 Task: Search one way flight ticket for 1 adult, 6 children, 1 infant in seat and 1 infant on lap in business from Iron Mountain: Ford Airport to Raleigh: Raleigh-durham International Airport on 8-5-2023. Choice of flights is Spirit. Number of bags: 2 carry on bags. Price is upto 90000. Outbound departure time preference is 5:45.
Action: Mouse moved to (356, 311)
Screenshot: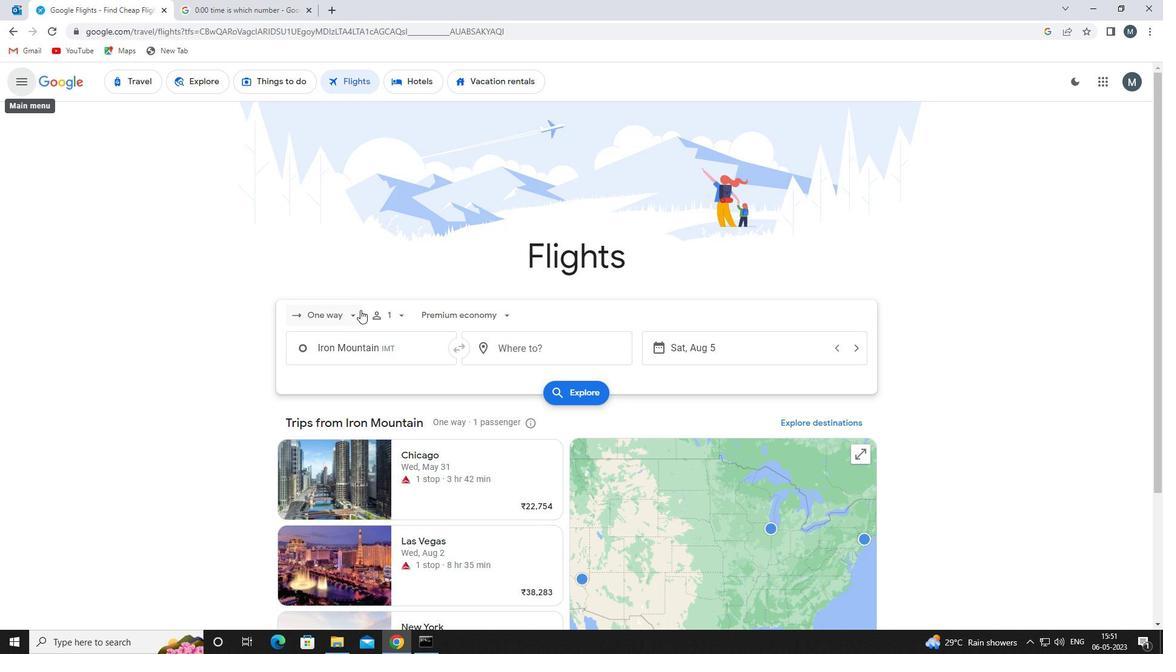 
Action: Mouse pressed left at (356, 311)
Screenshot: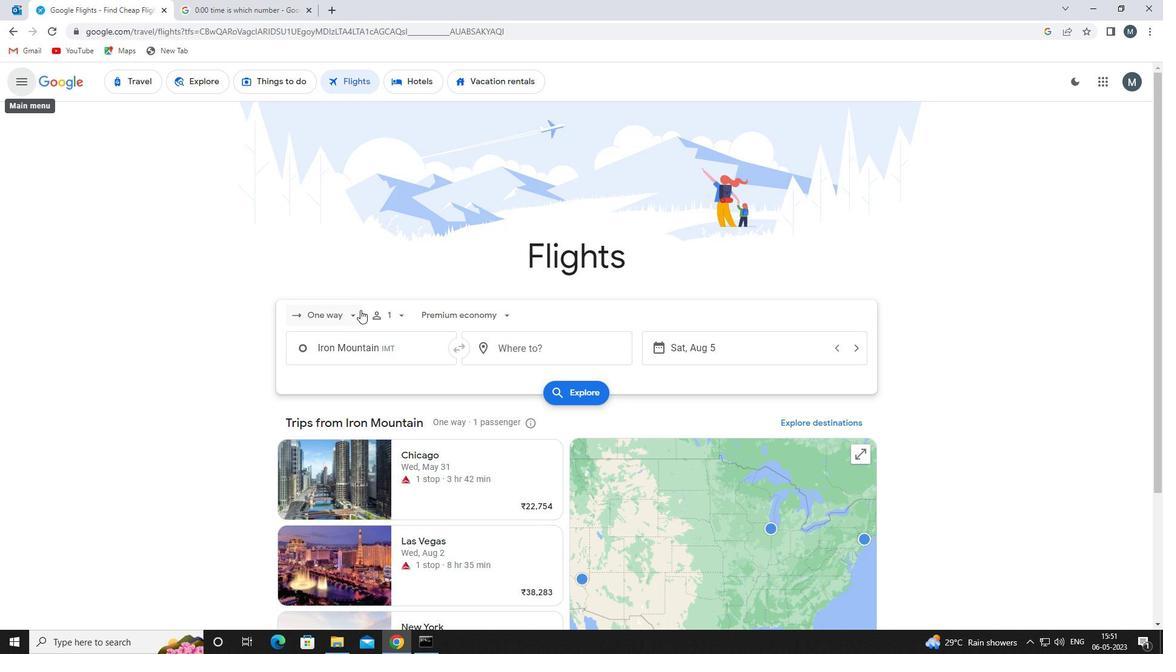 
Action: Mouse moved to (355, 370)
Screenshot: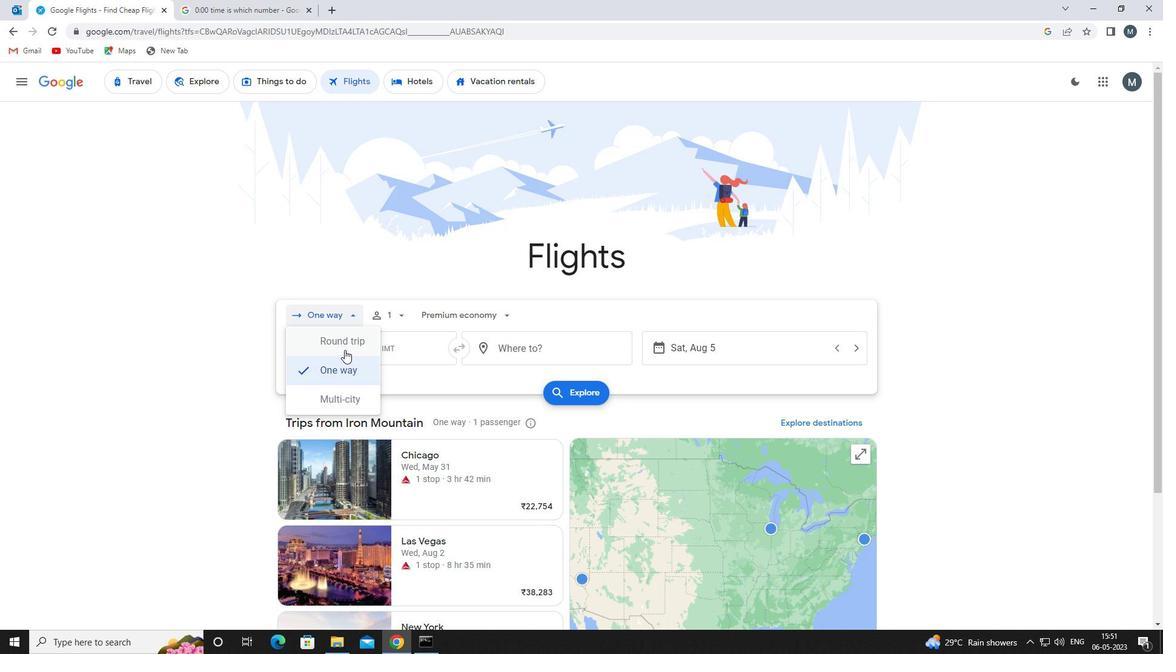 
Action: Mouse pressed left at (355, 370)
Screenshot: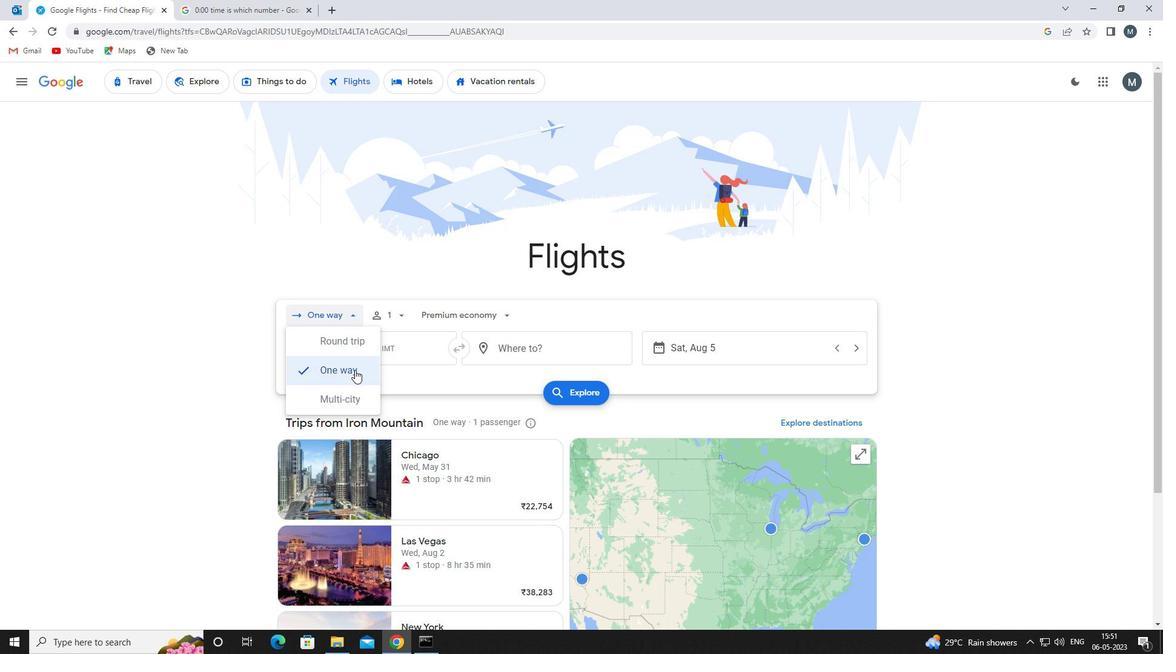 
Action: Mouse moved to (404, 318)
Screenshot: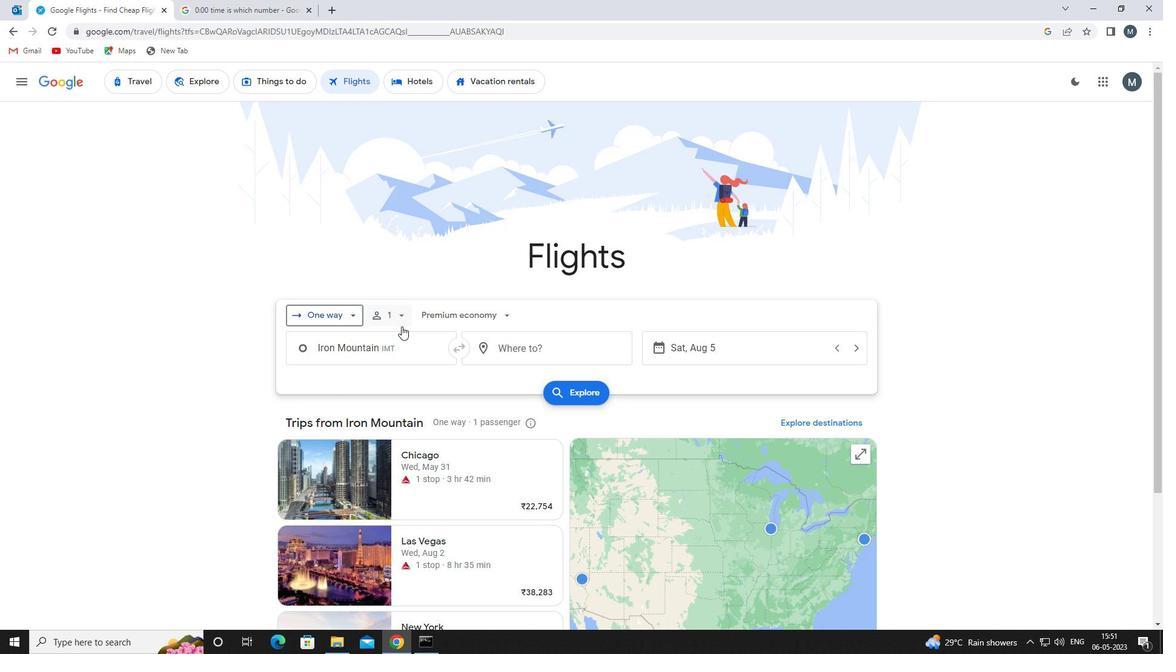 
Action: Mouse pressed left at (404, 318)
Screenshot: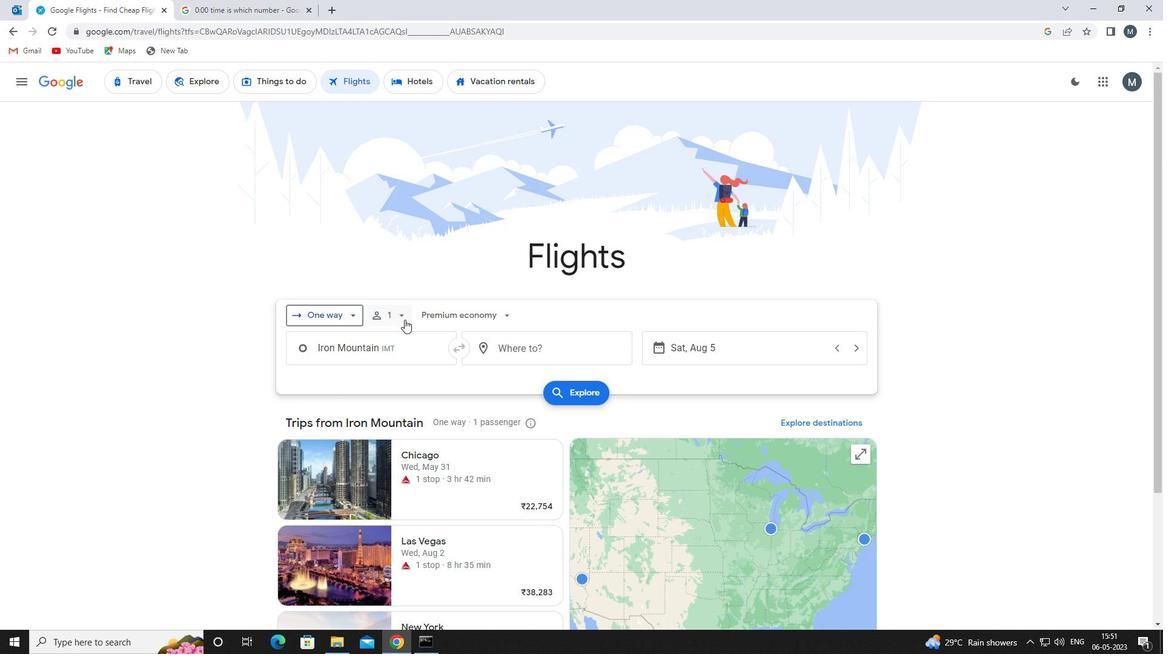 
Action: Mouse moved to (497, 379)
Screenshot: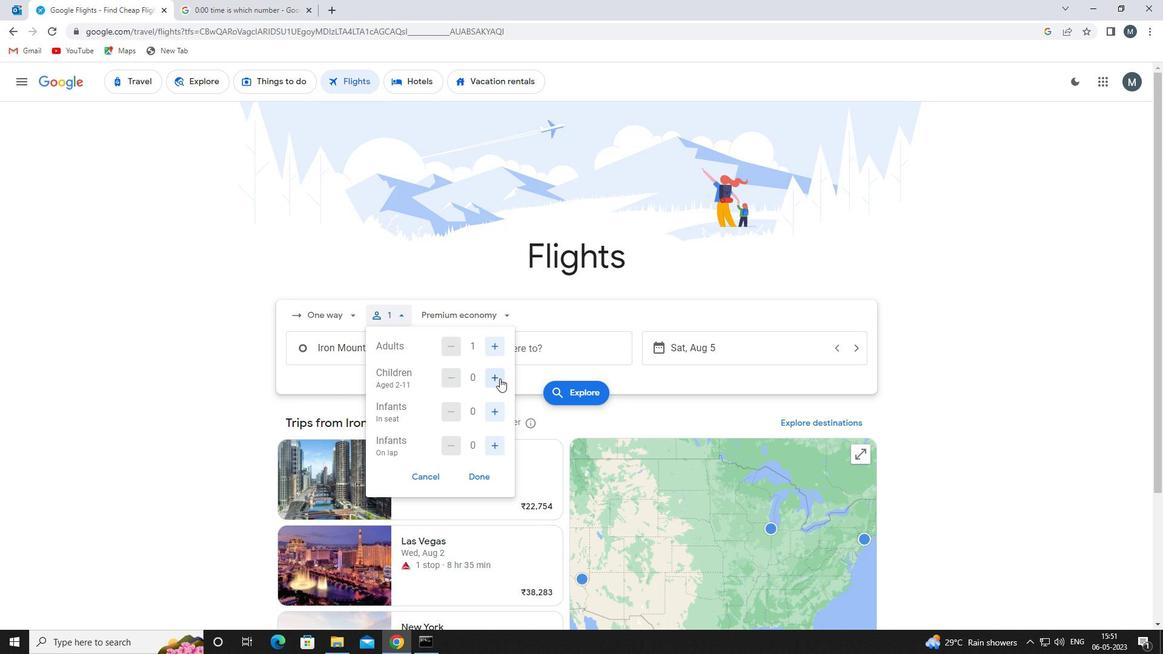 
Action: Mouse pressed left at (497, 379)
Screenshot: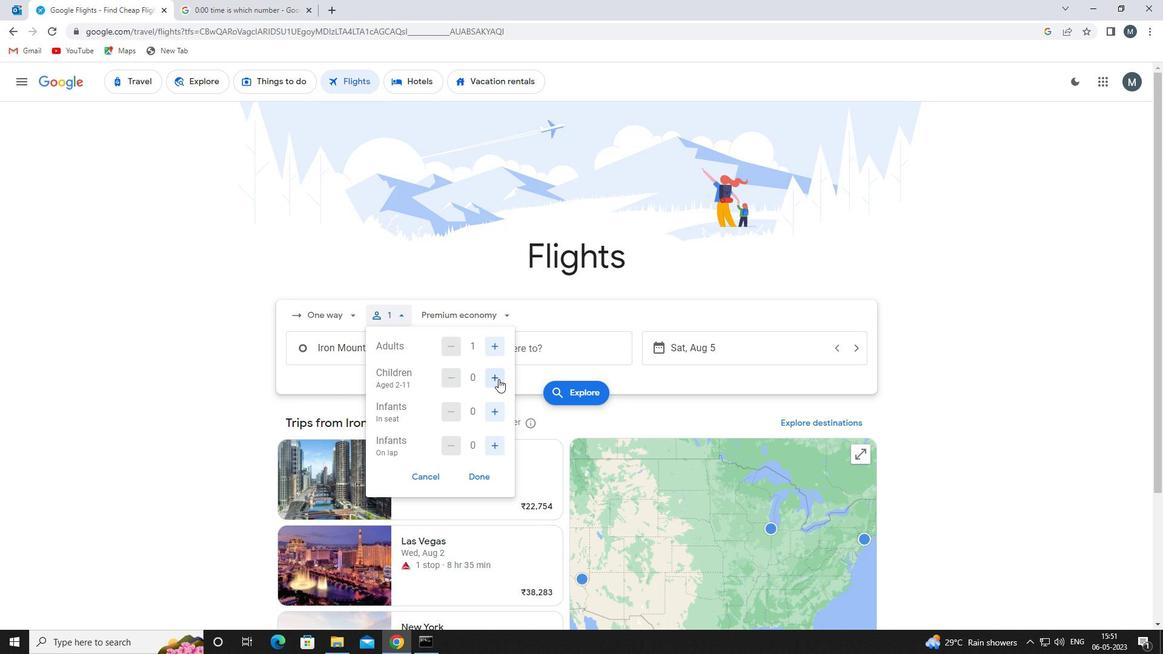 
Action: Mouse pressed left at (497, 379)
Screenshot: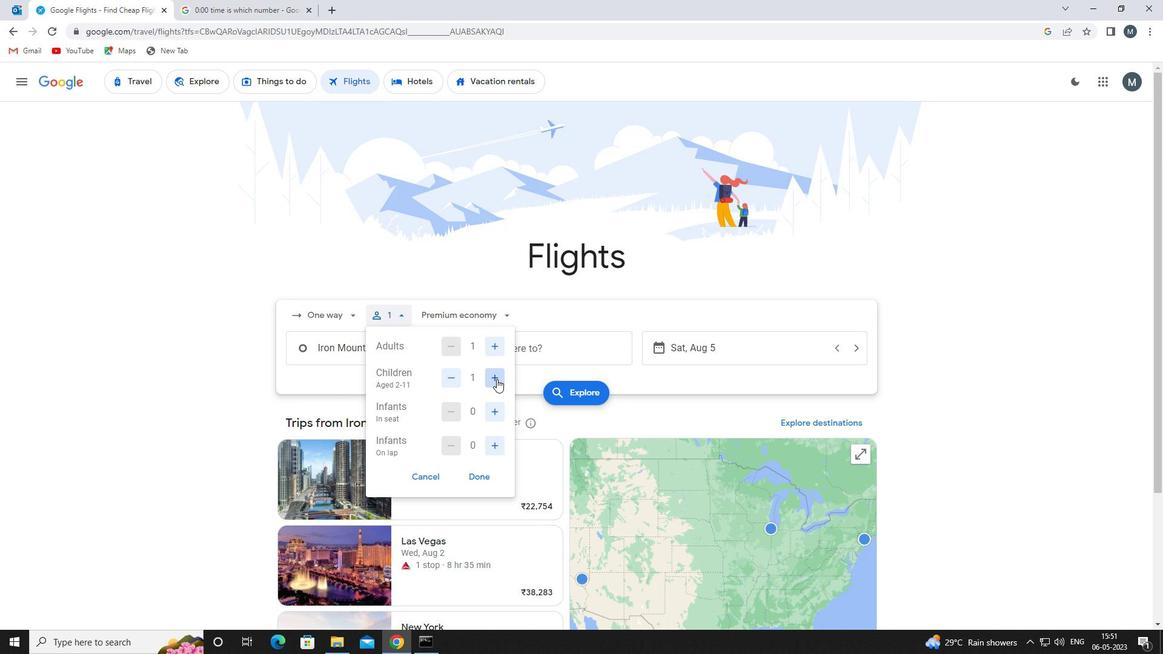 
Action: Mouse pressed left at (497, 379)
Screenshot: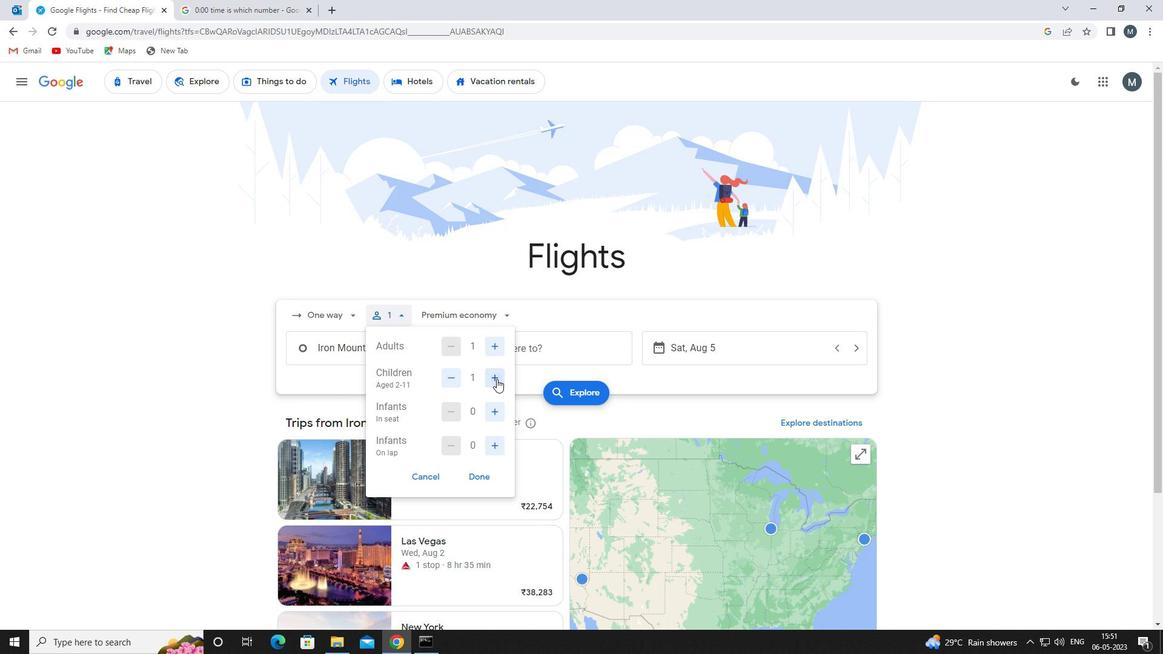 
Action: Mouse pressed left at (497, 379)
Screenshot: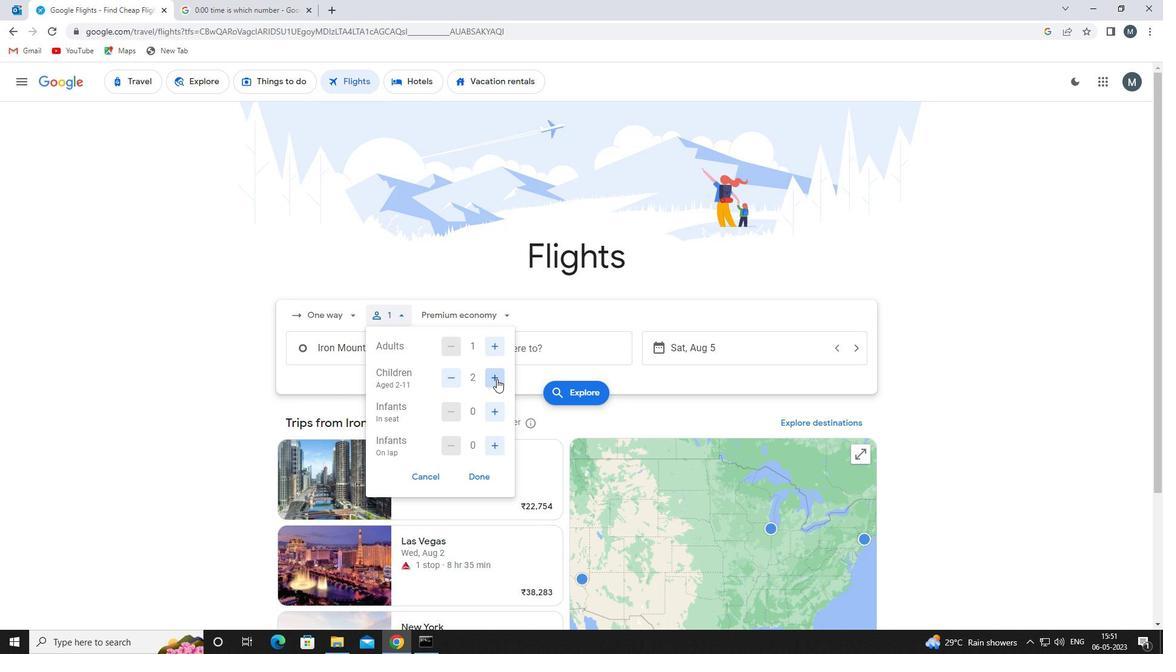
Action: Mouse pressed left at (497, 379)
Screenshot: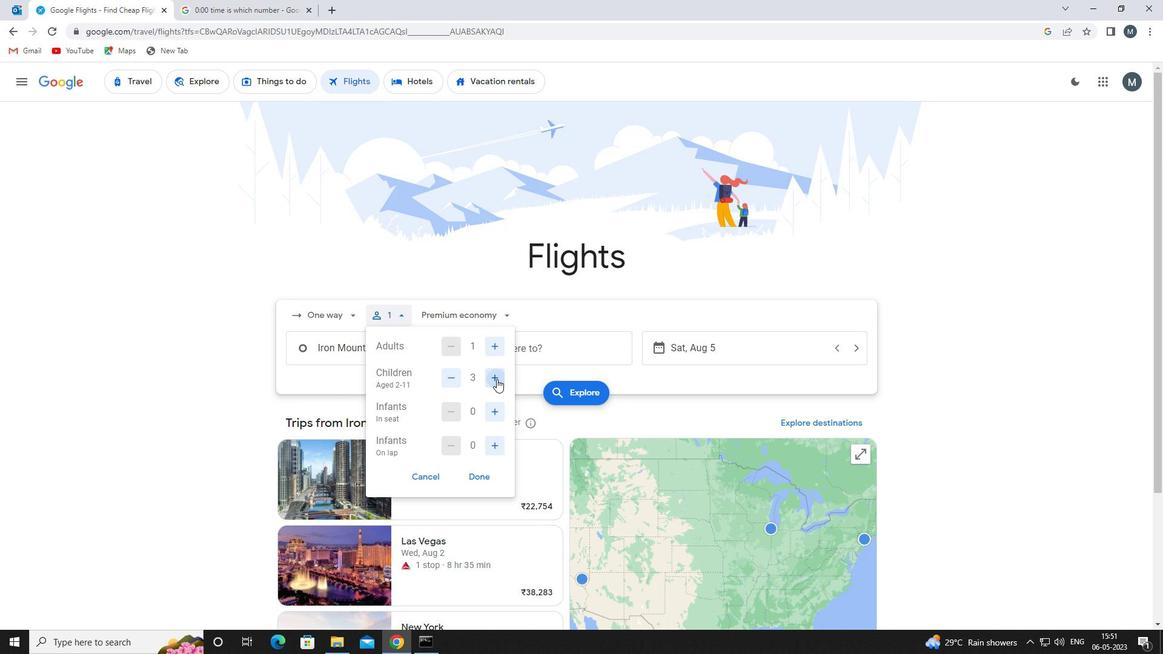 
Action: Mouse pressed left at (497, 379)
Screenshot: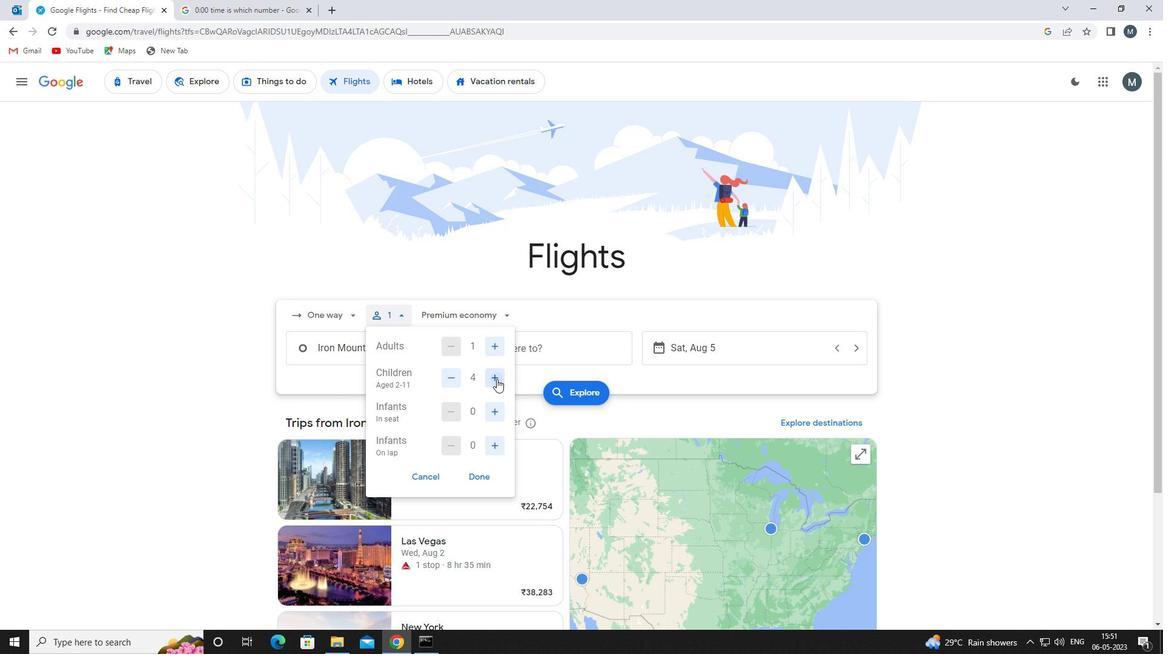 
Action: Mouse moved to (501, 414)
Screenshot: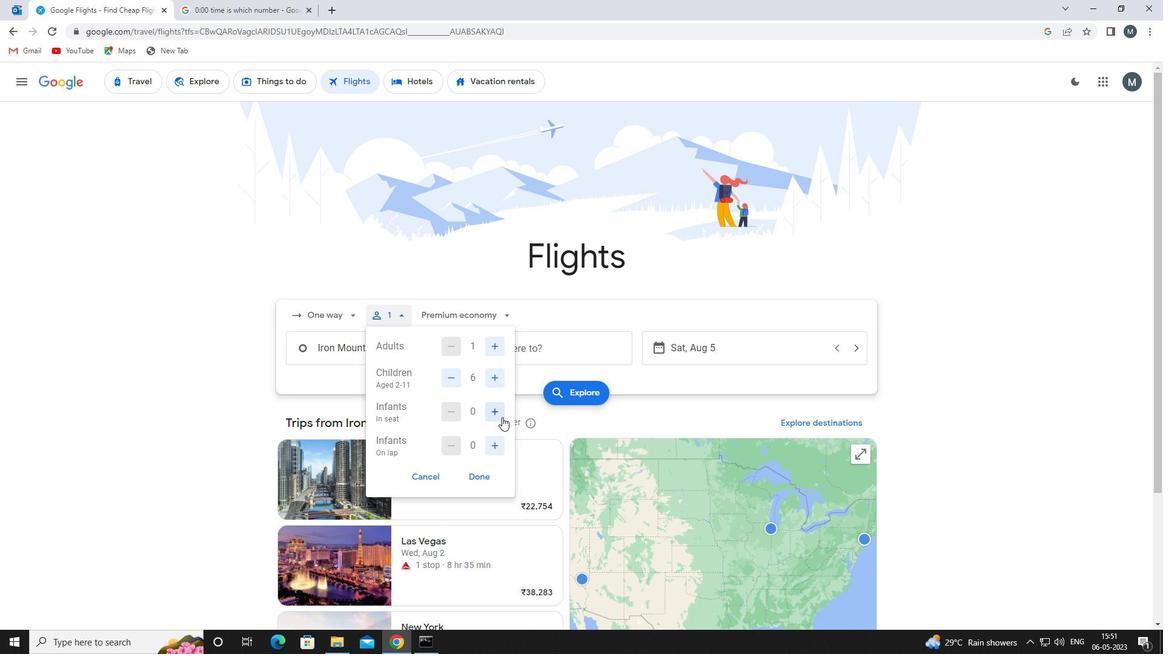 
Action: Mouse pressed left at (501, 414)
Screenshot: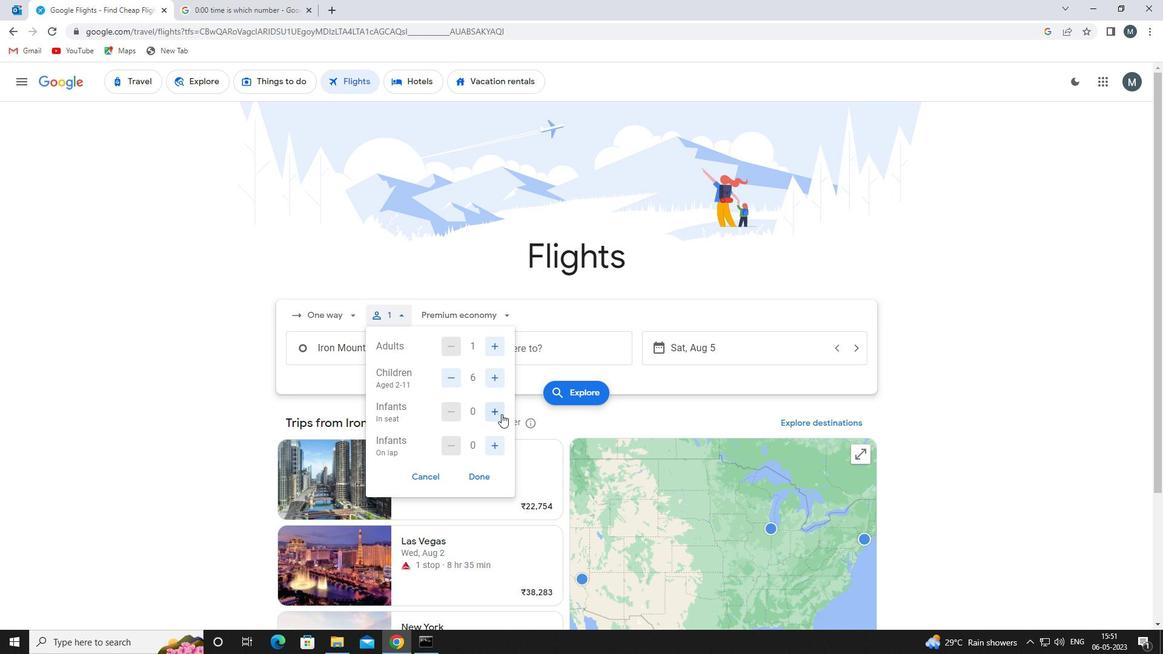 
Action: Mouse moved to (489, 443)
Screenshot: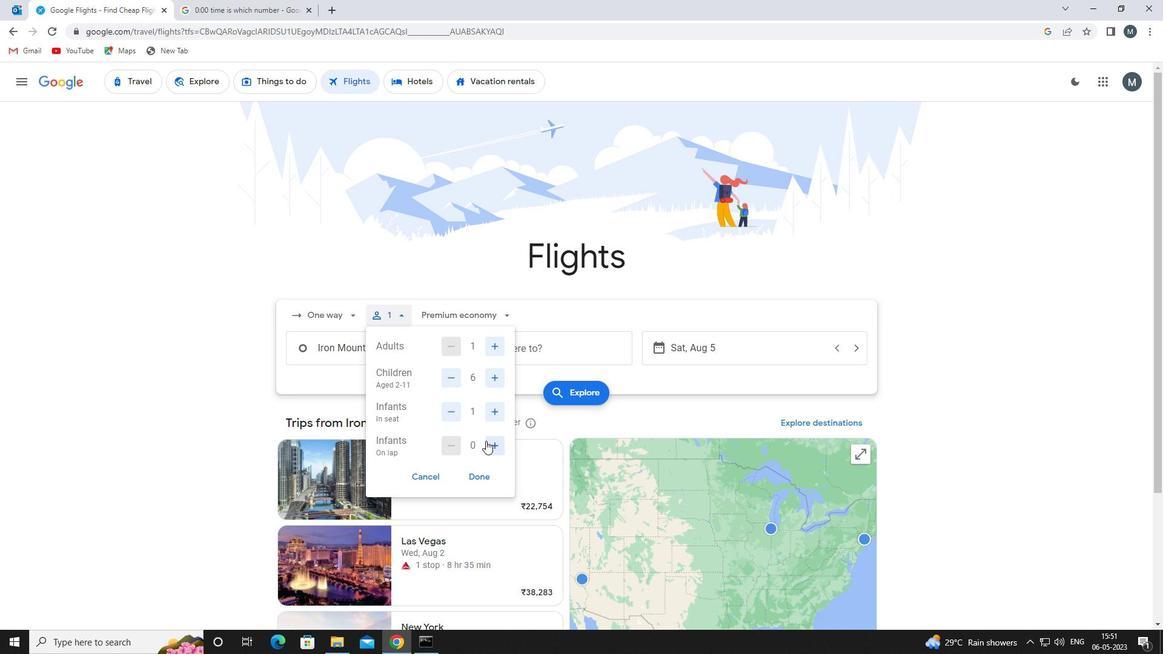
Action: Mouse pressed left at (489, 443)
Screenshot: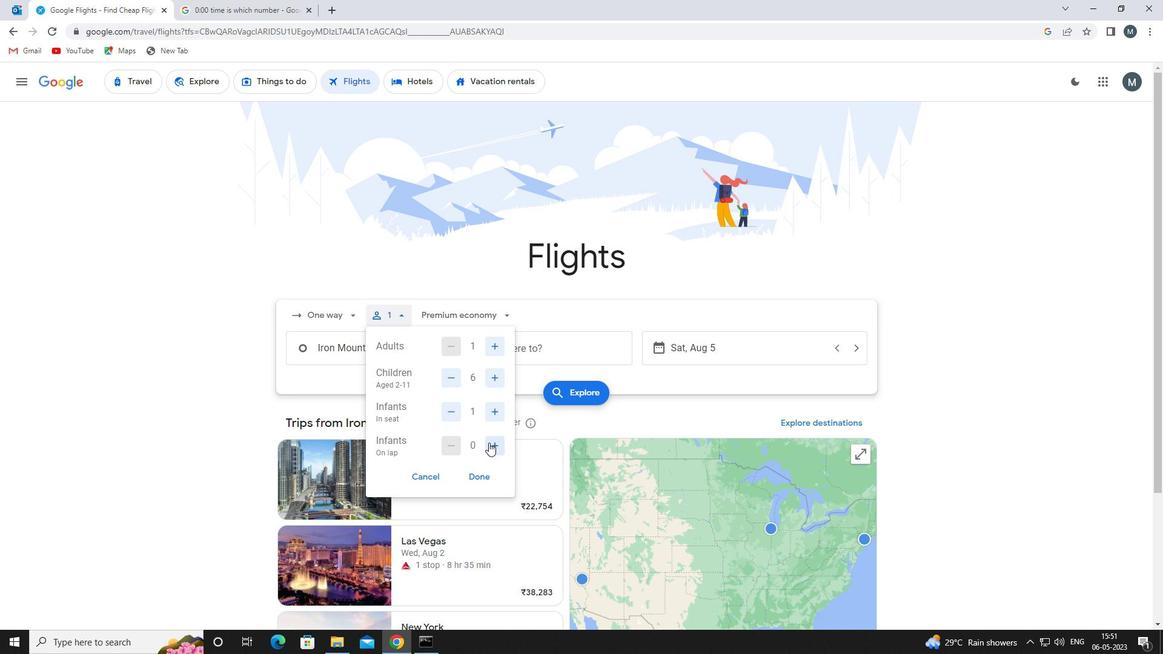 
Action: Mouse moved to (480, 470)
Screenshot: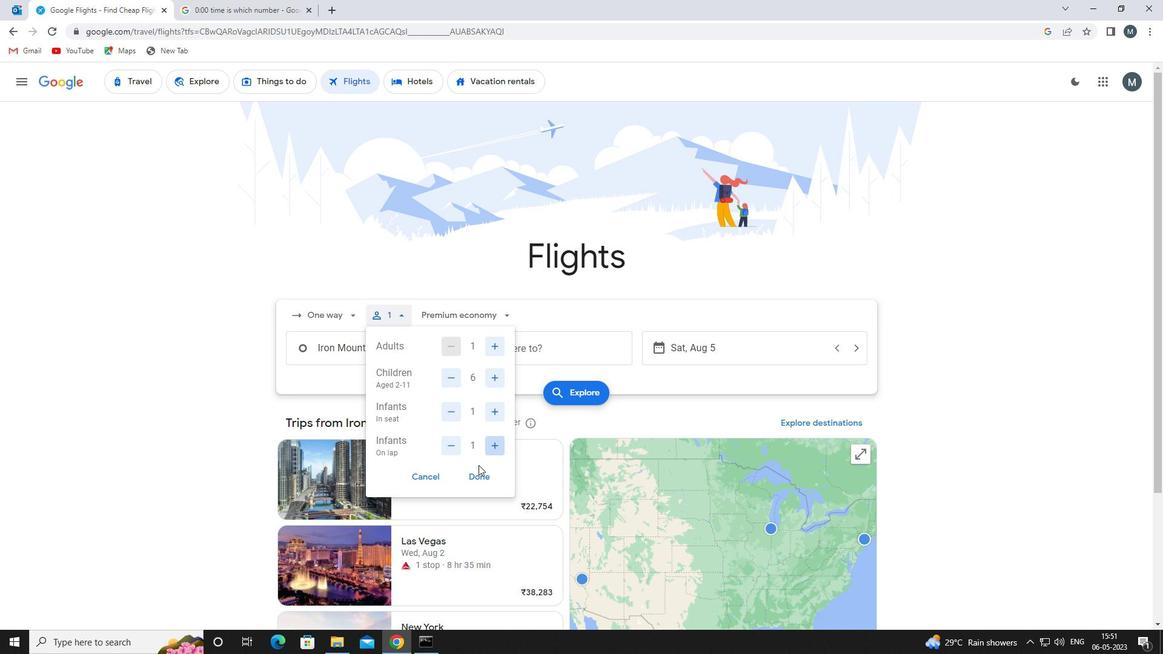 
Action: Mouse pressed left at (480, 470)
Screenshot: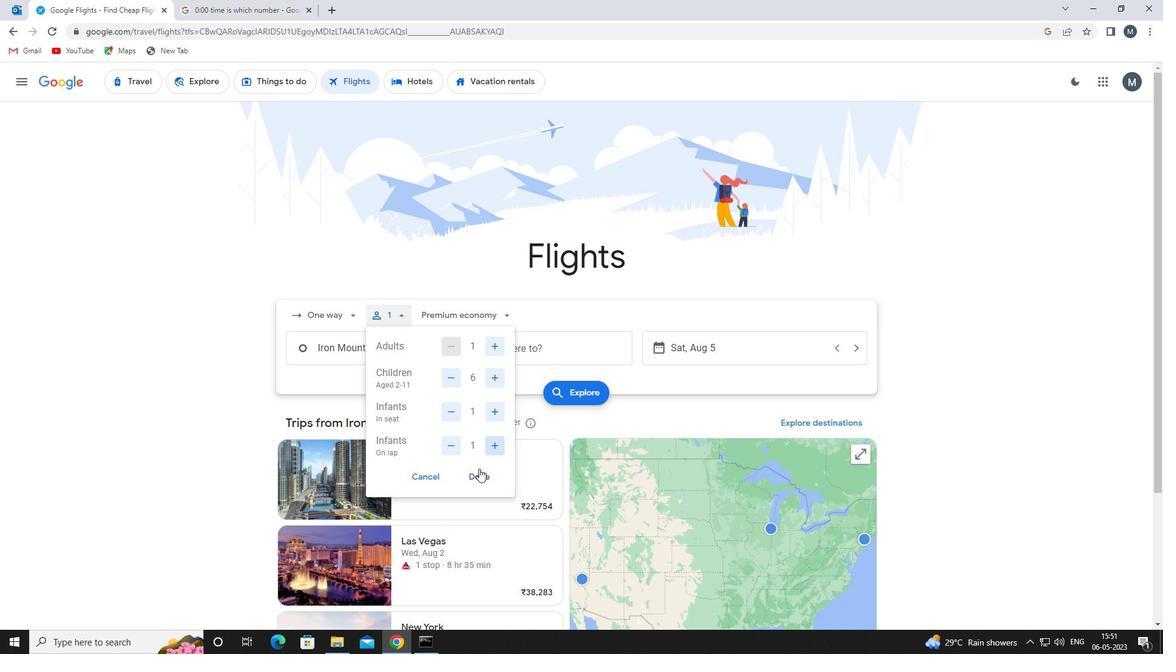 
Action: Mouse moved to (461, 308)
Screenshot: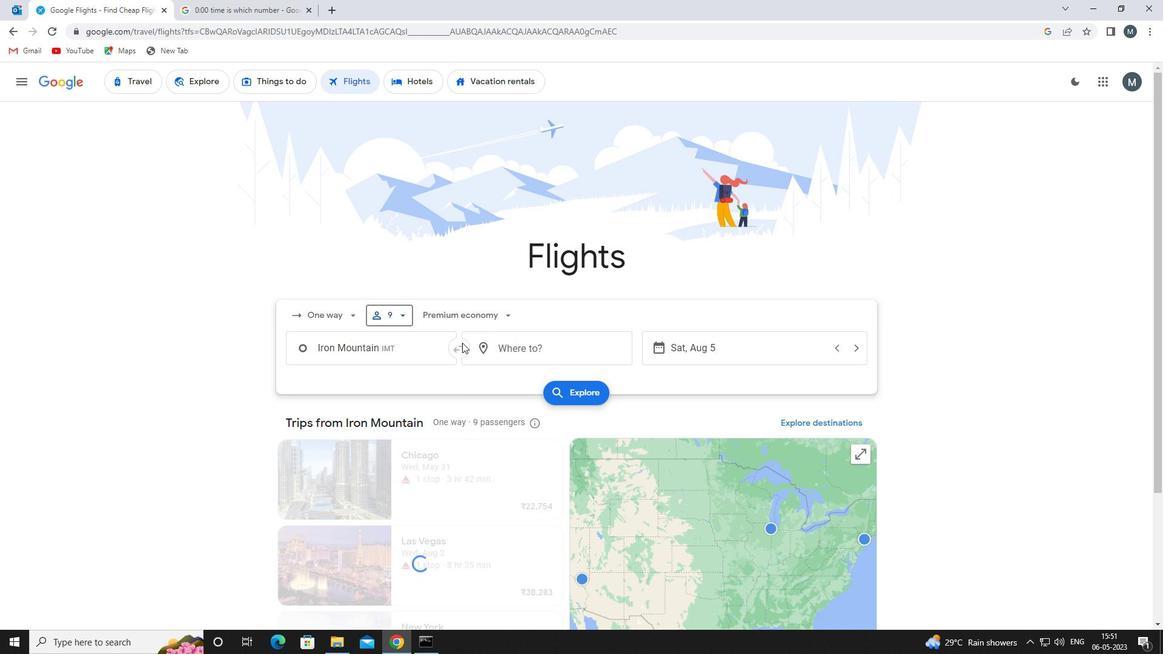 
Action: Mouse pressed left at (461, 308)
Screenshot: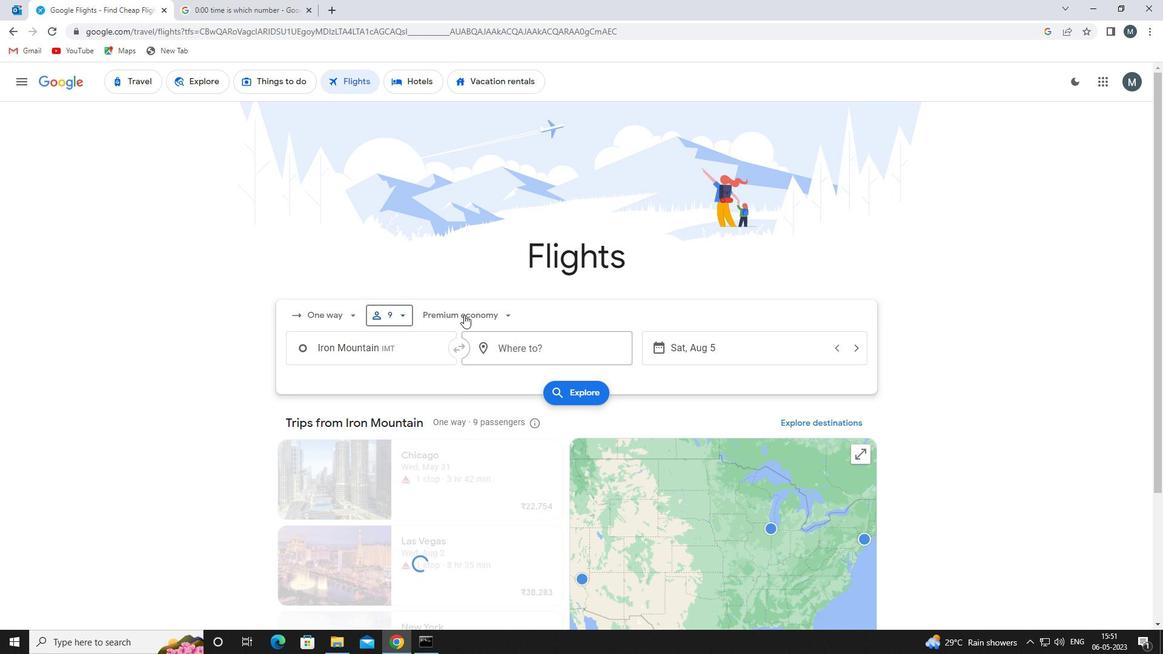
Action: Mouse moved to (455, 395)
Screenshot: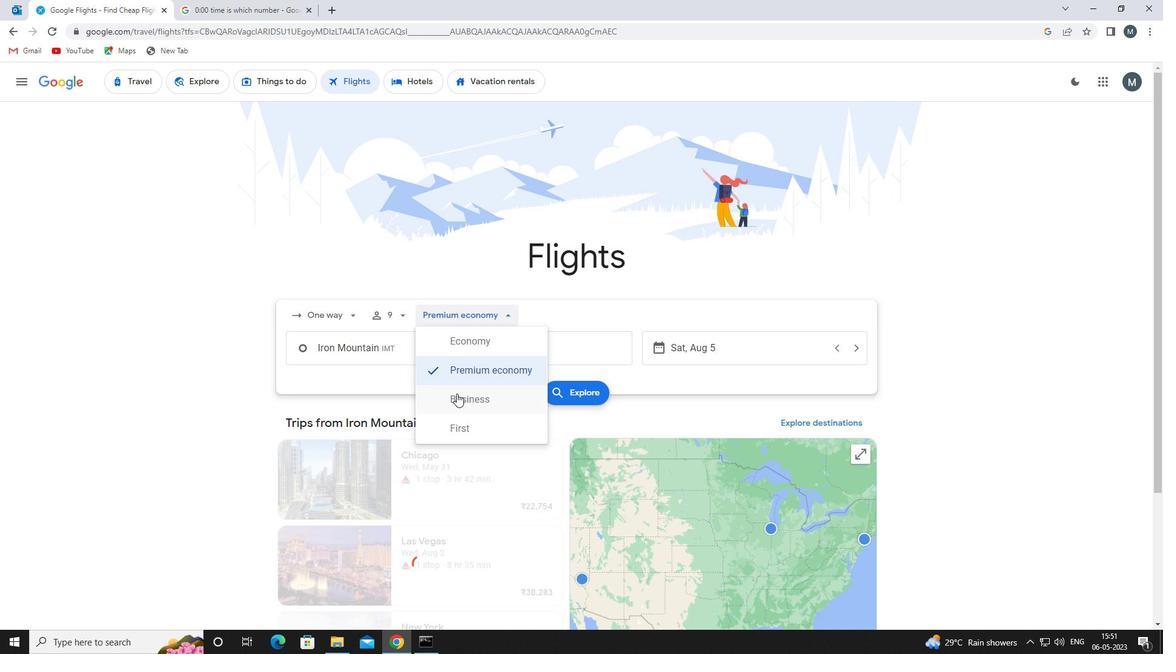 
Action: Mouse pressed left at (455, 395)
Screenshot: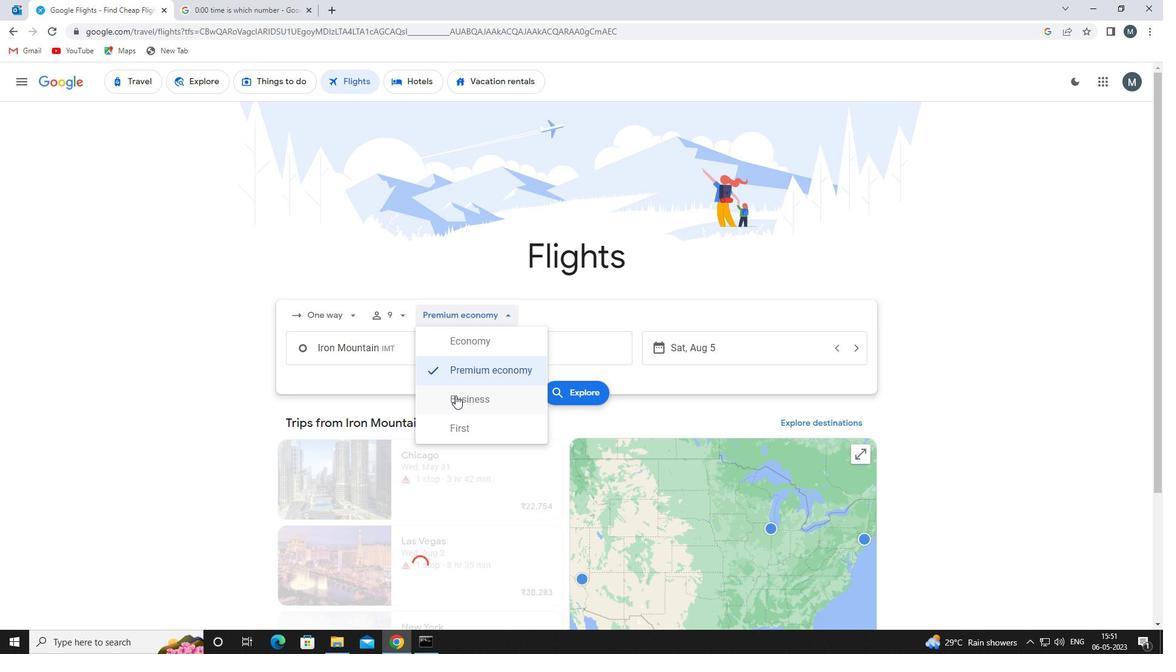 
Action: Mouse moved to (378, 352)
Screenshot: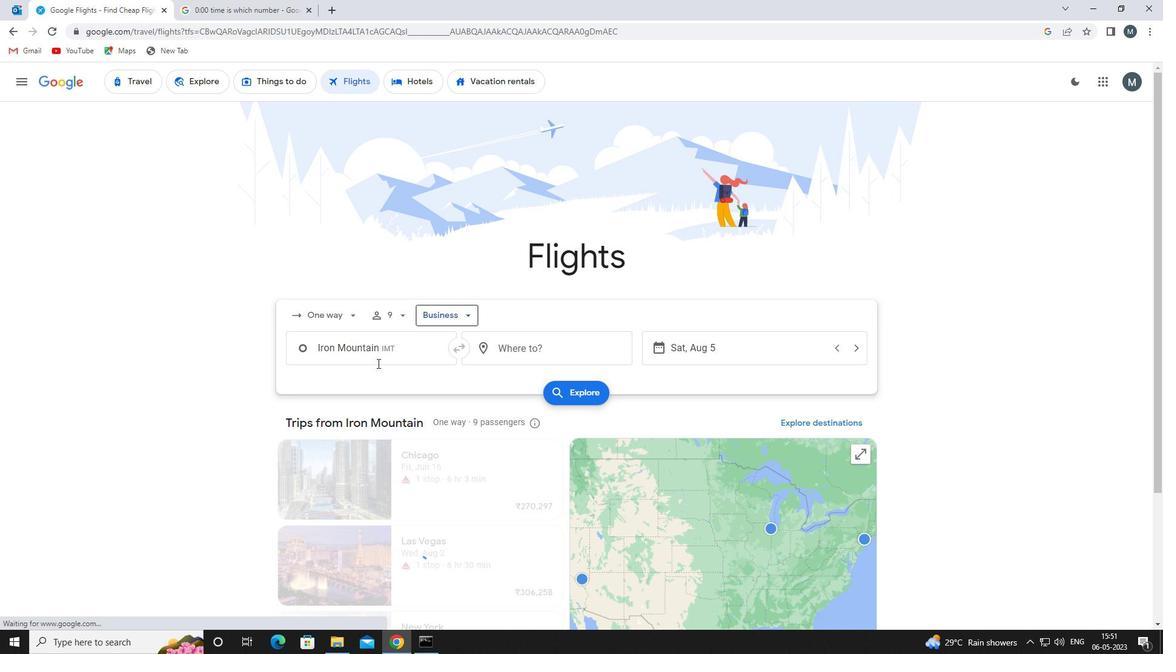 
Action: Mouse pressed left at (378, 352)
Screenshot: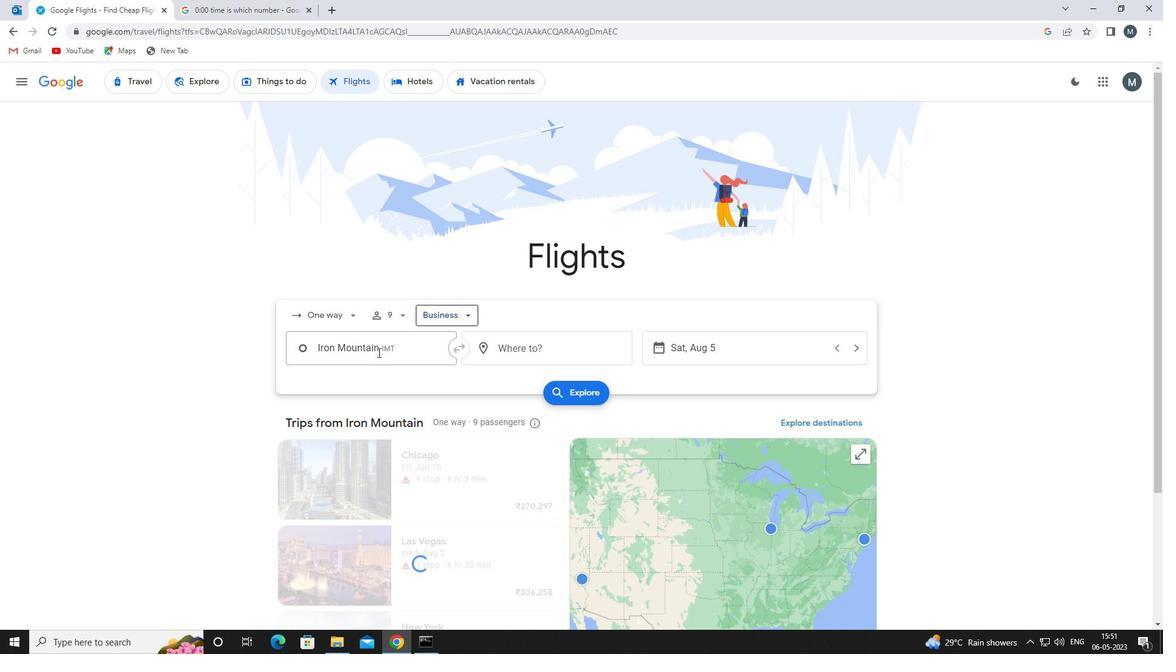 
Action: Mouse moved to (378, 352)
Screenshot: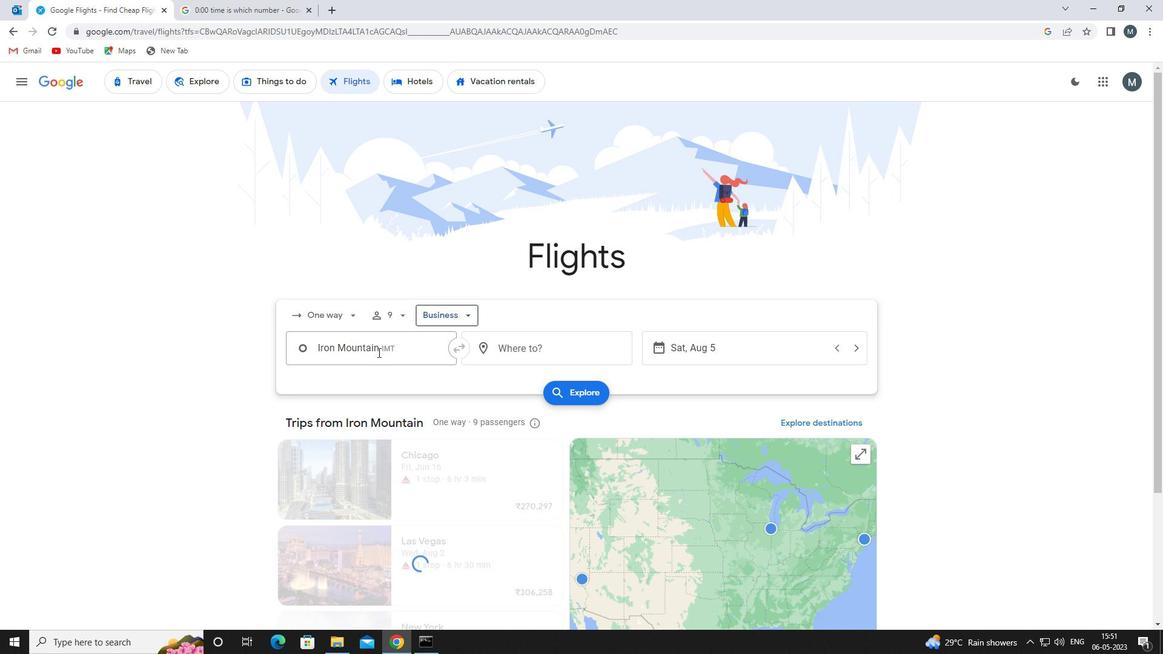 
Action: Key pressed ford
Screenshot: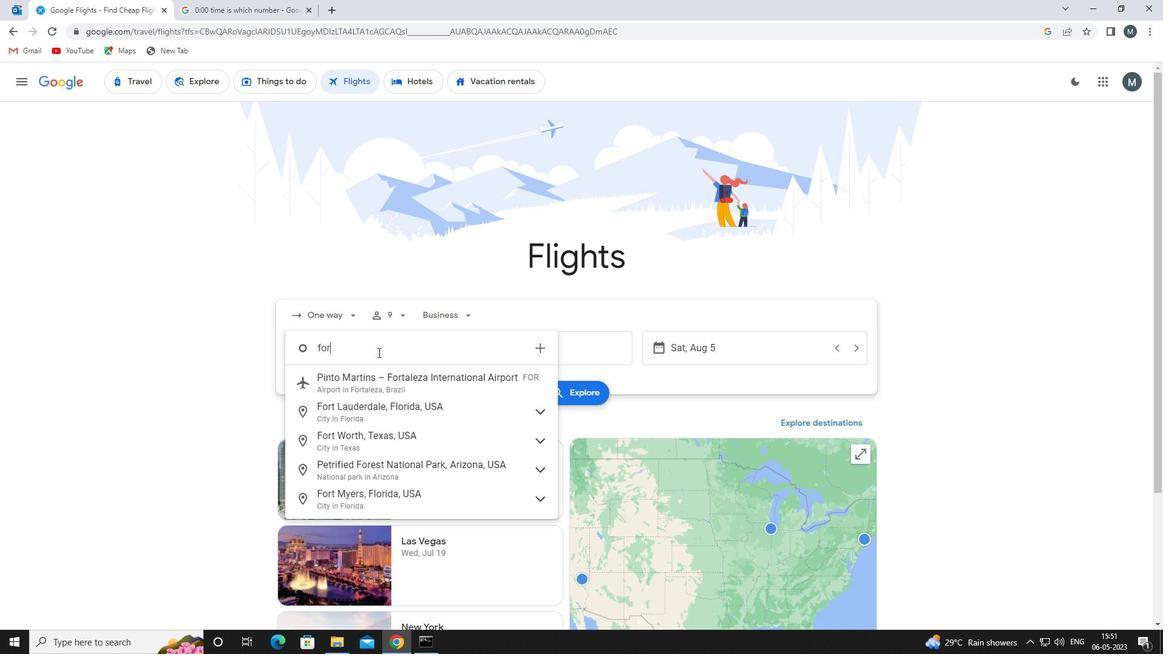 
Action: Mouse moved to (384, 378)
Screenshot: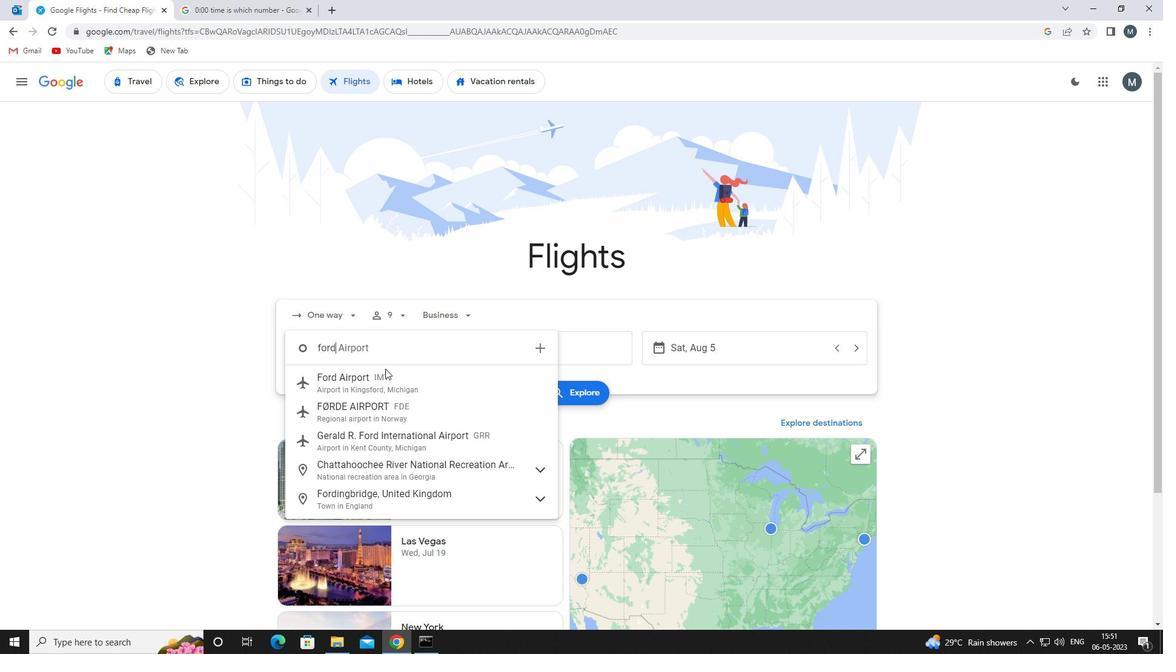 
Action: Mouse pressed left at (384, 378)
Screenshot: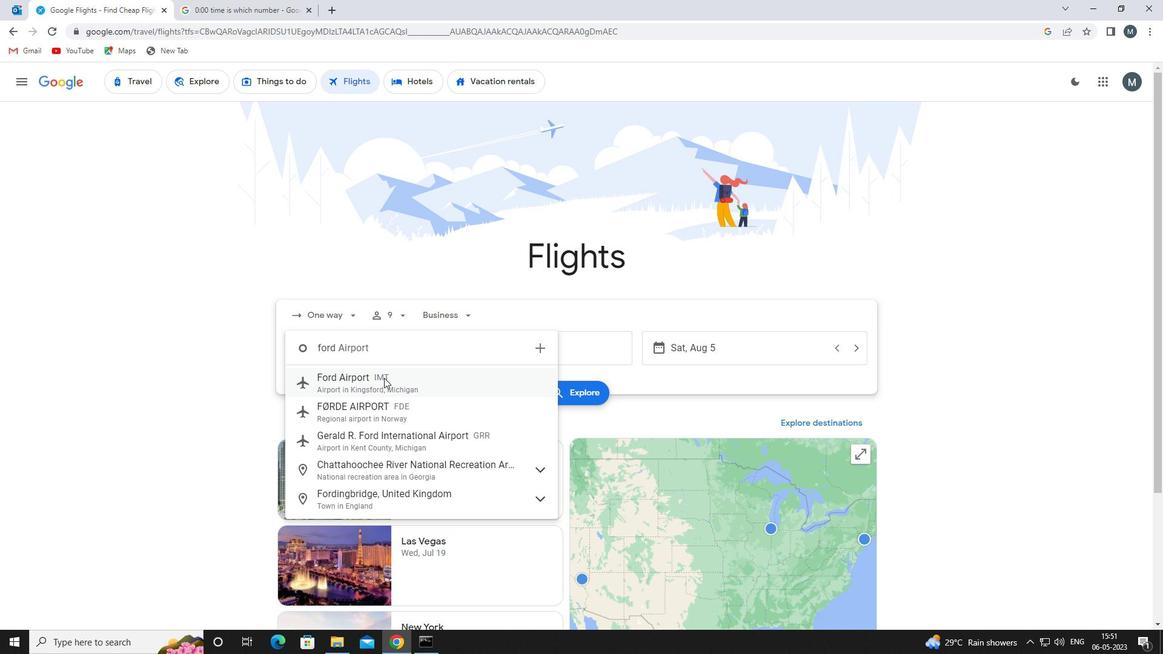 
Action: Mouse moved to (504, 351)
Screenshot: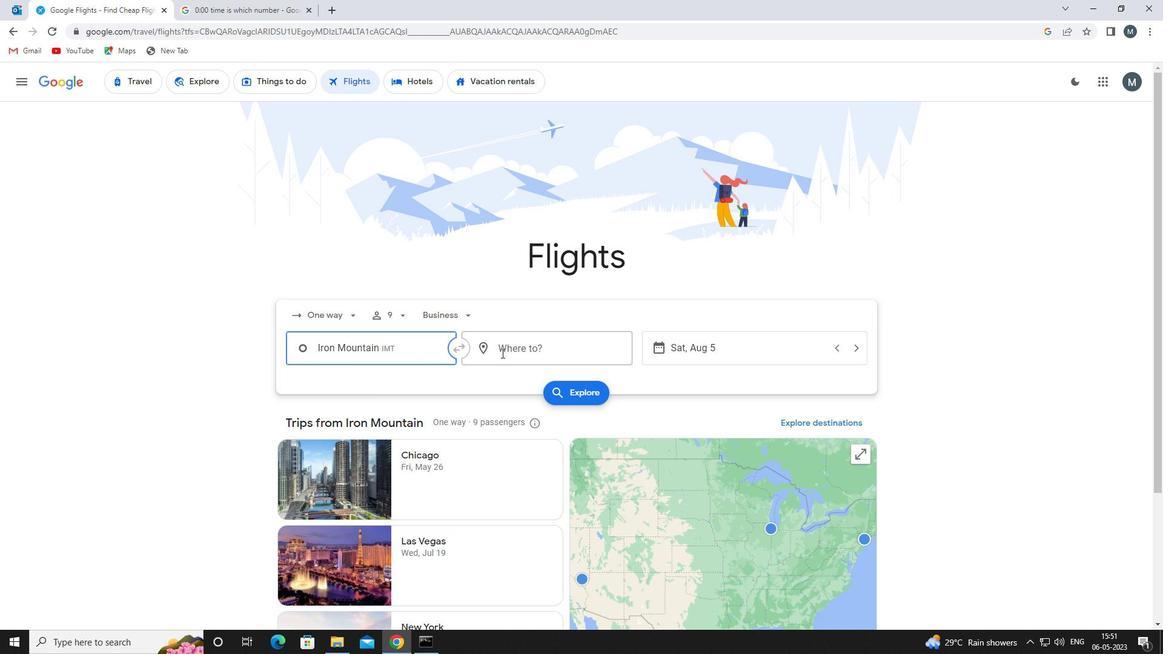 
Action: Mouse pressed left at (504, 351)
Screenshot: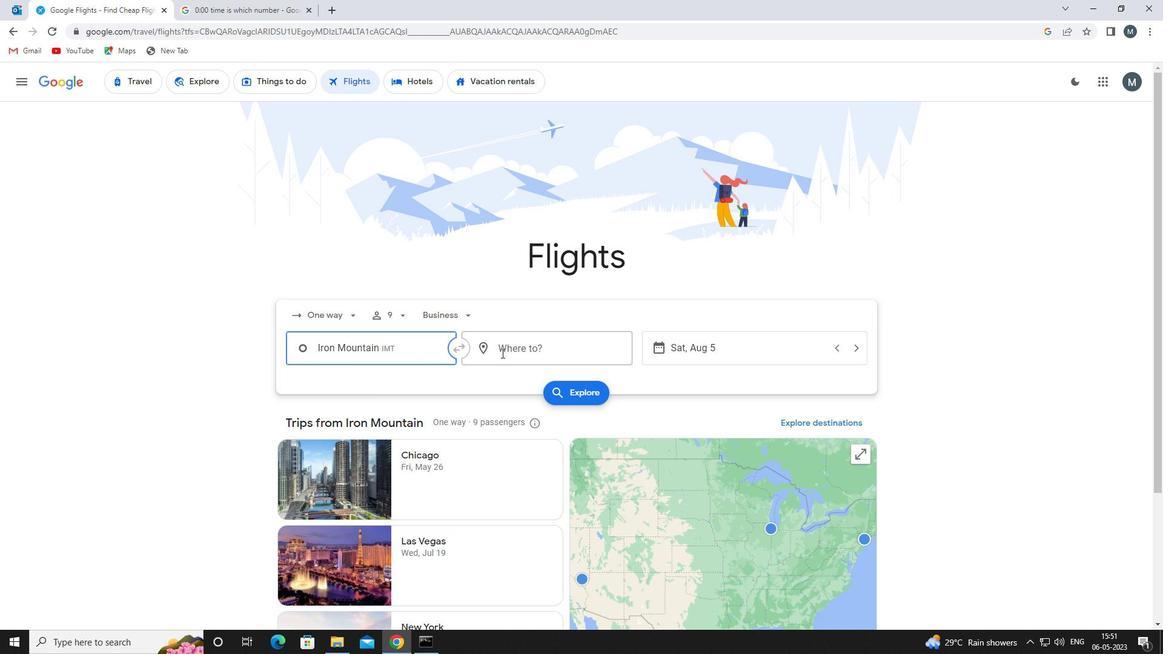 
Action: Mouse moved to (502, 351)
Screenshot: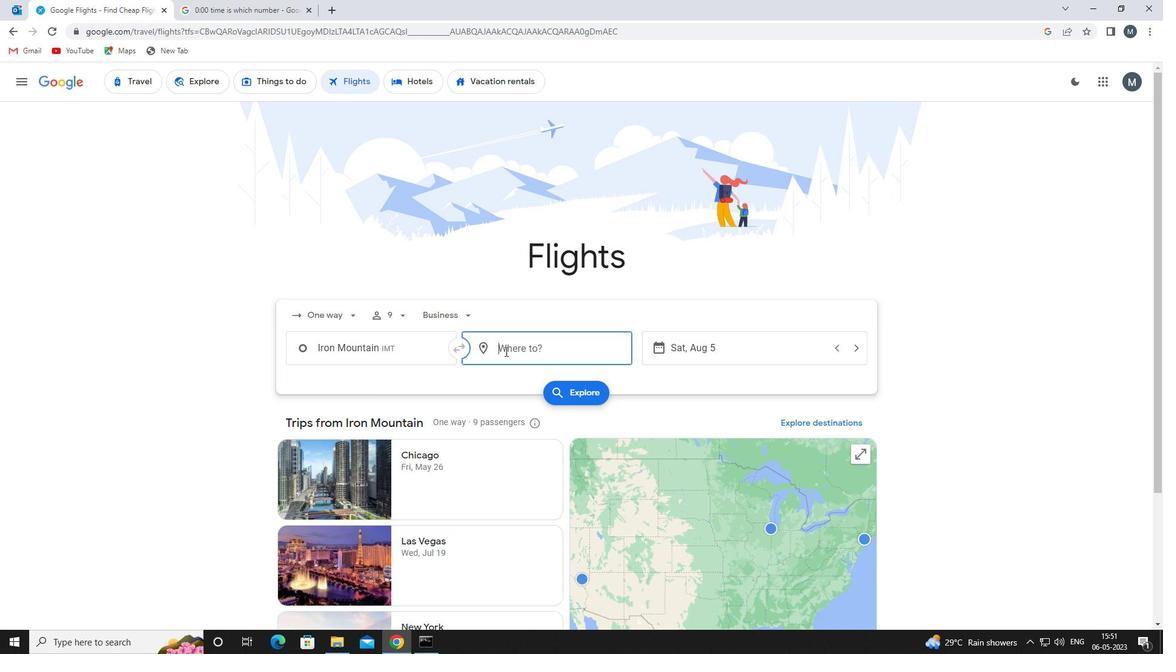 
Action: Key pressed raleigh<Key.space>d
Screenshot: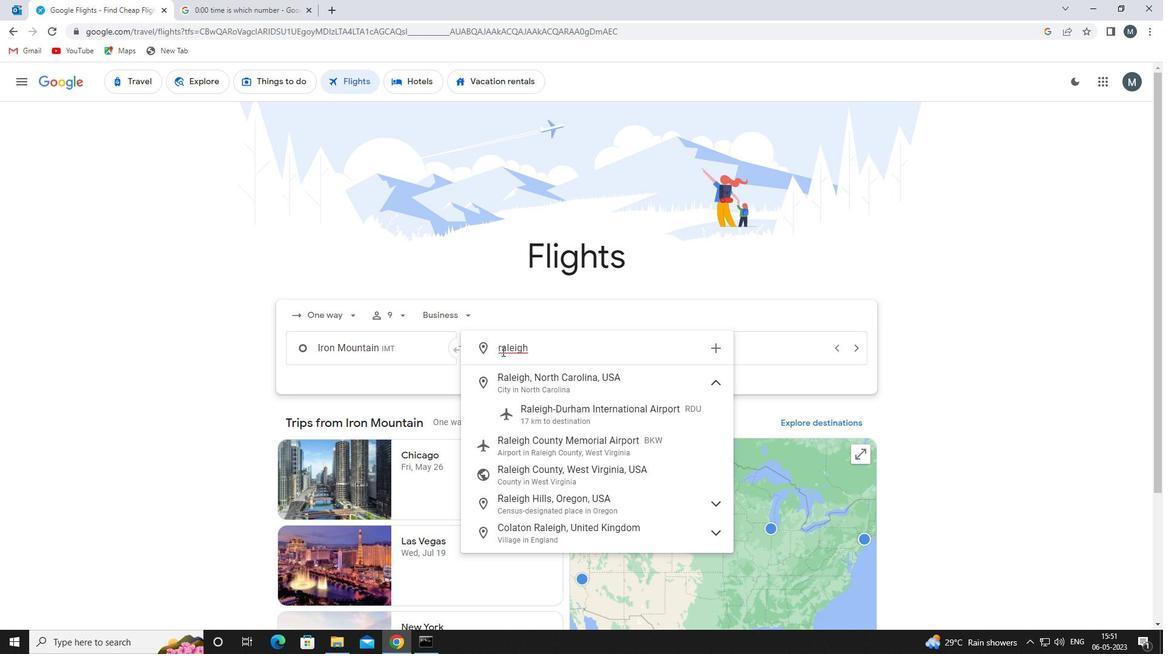 
Action: Mouse moved to (539, 385)
Screenshot: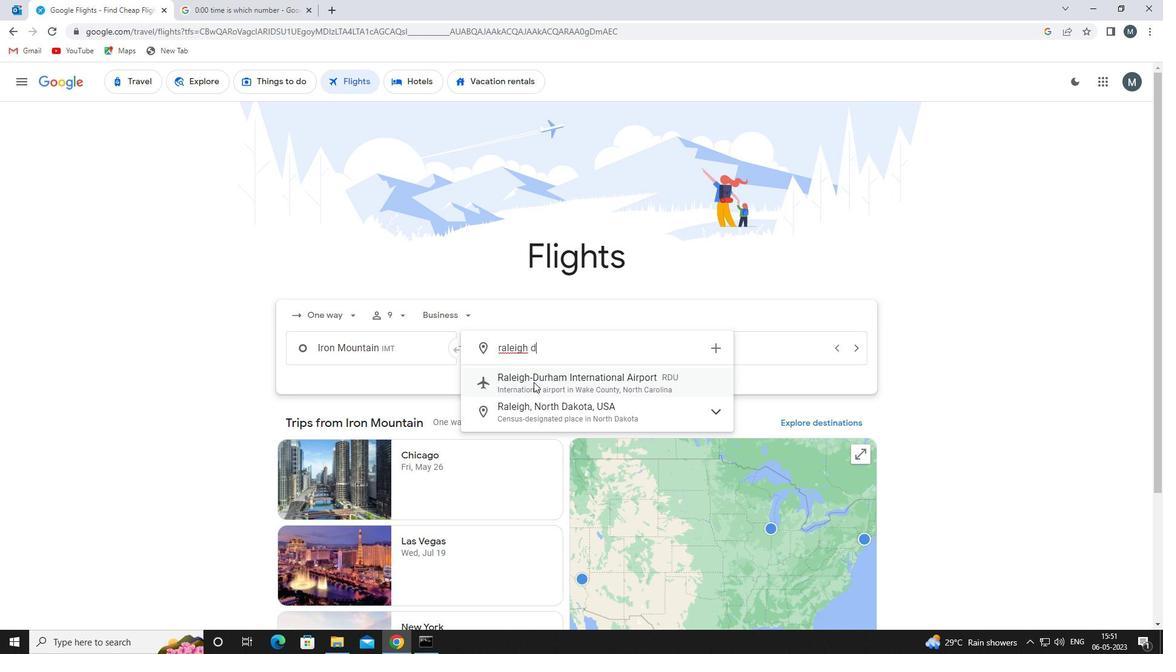 
Action: Mouse pressed left at (539, 385)
Screenshot: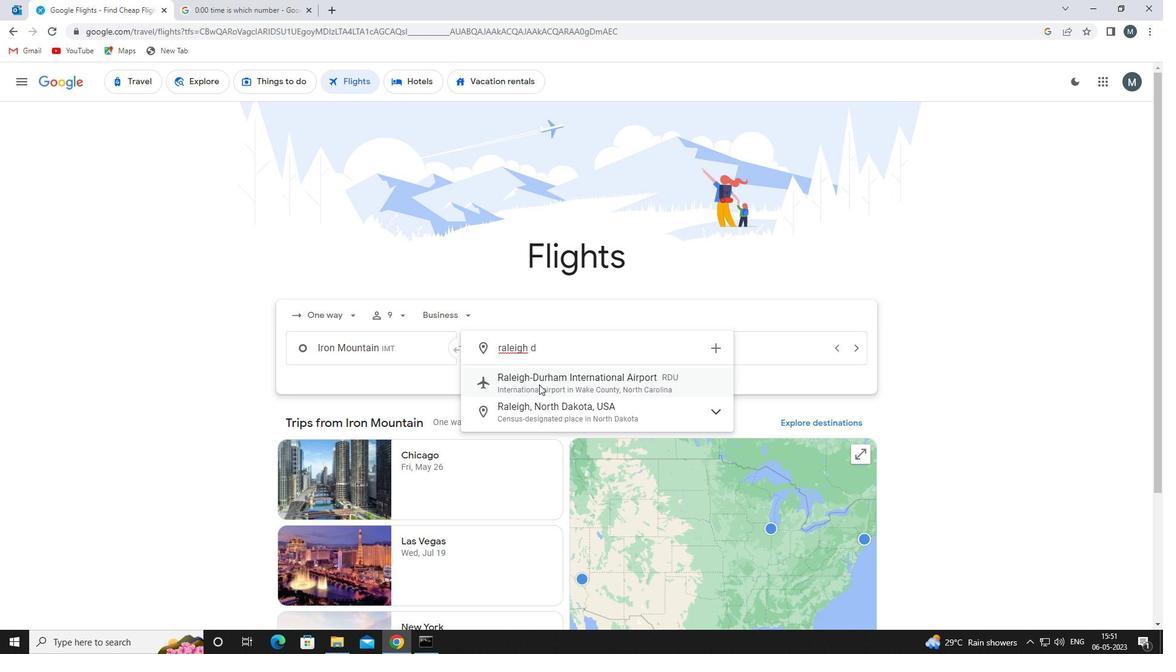 
Action: Mouse moved to (682, 343)
Screenshot: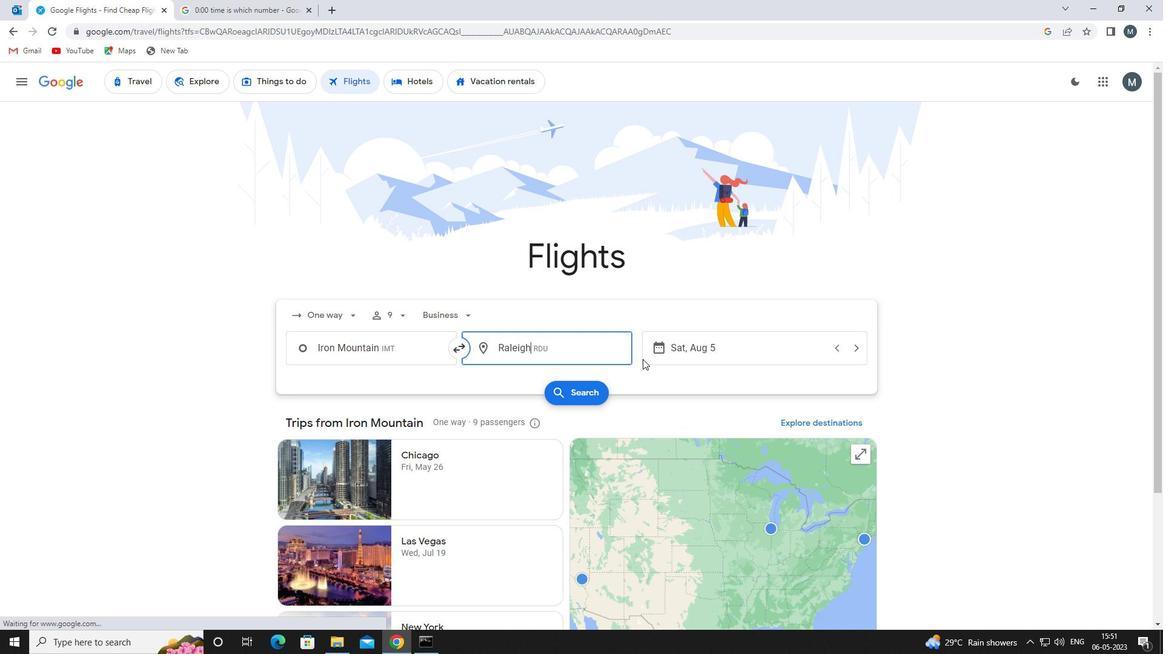 
Action: Mouse pressed left at (682, 343)
Screenshot: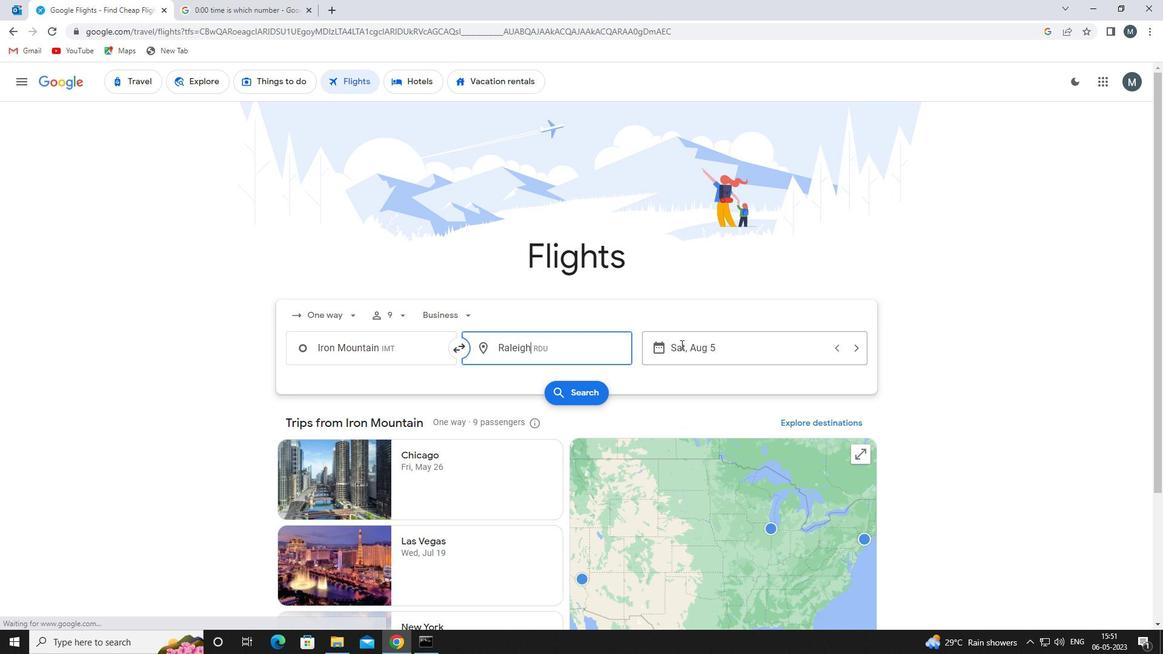 
Action: Mouse moved to (617, 412)
Screenshot: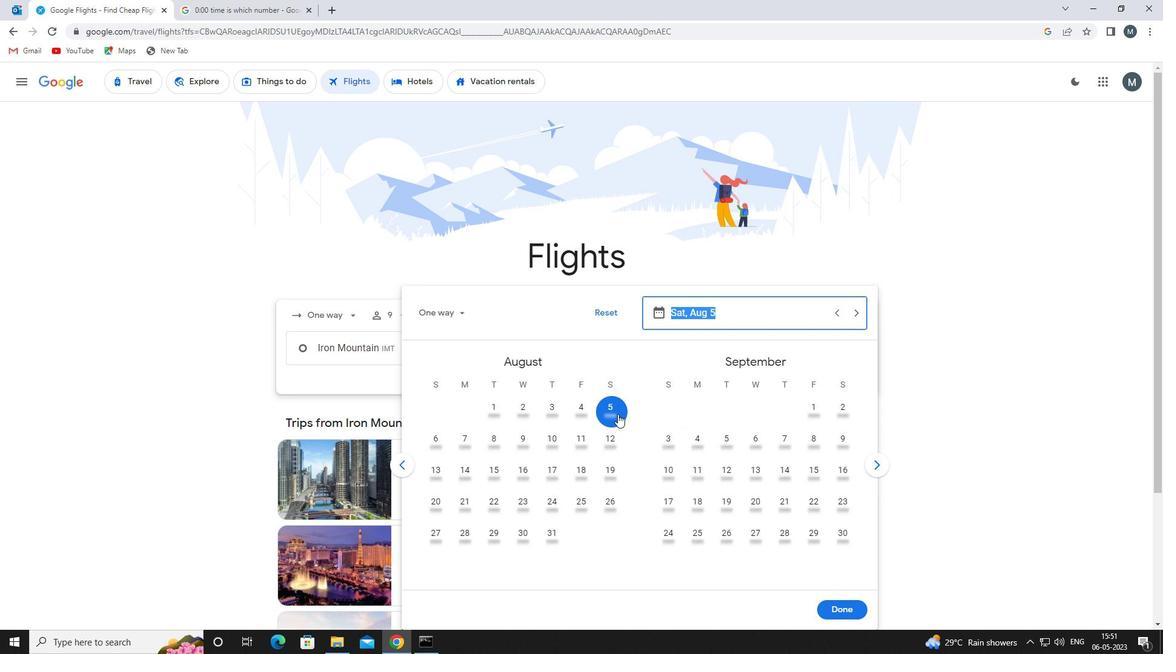 
Action: Mouse pressed left at (617, 412)
Screenshot: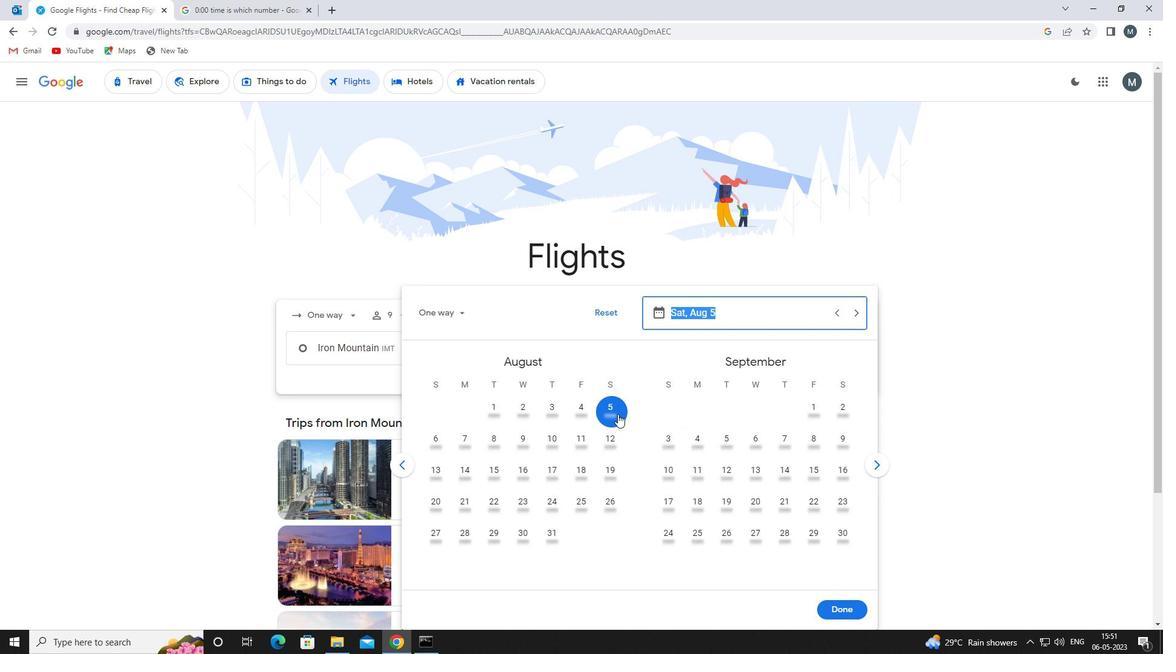 
Action: Mouse moved to (842, 610)
Screenshot: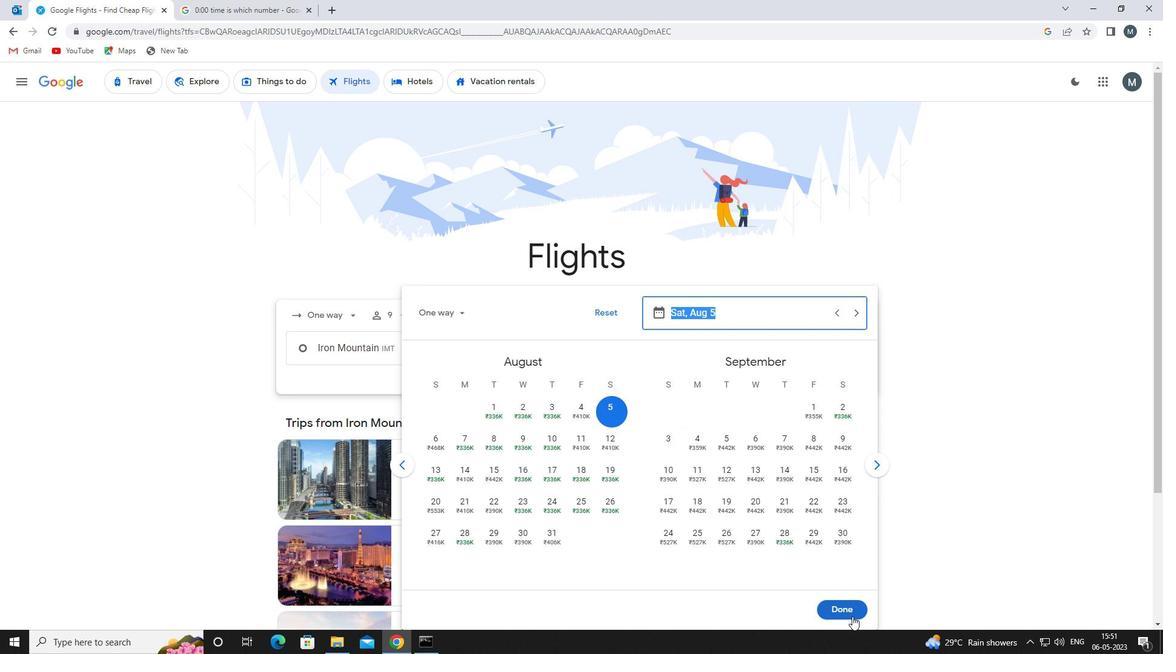 
Action: Mouse pressed left at (842, 610)
Screenshot: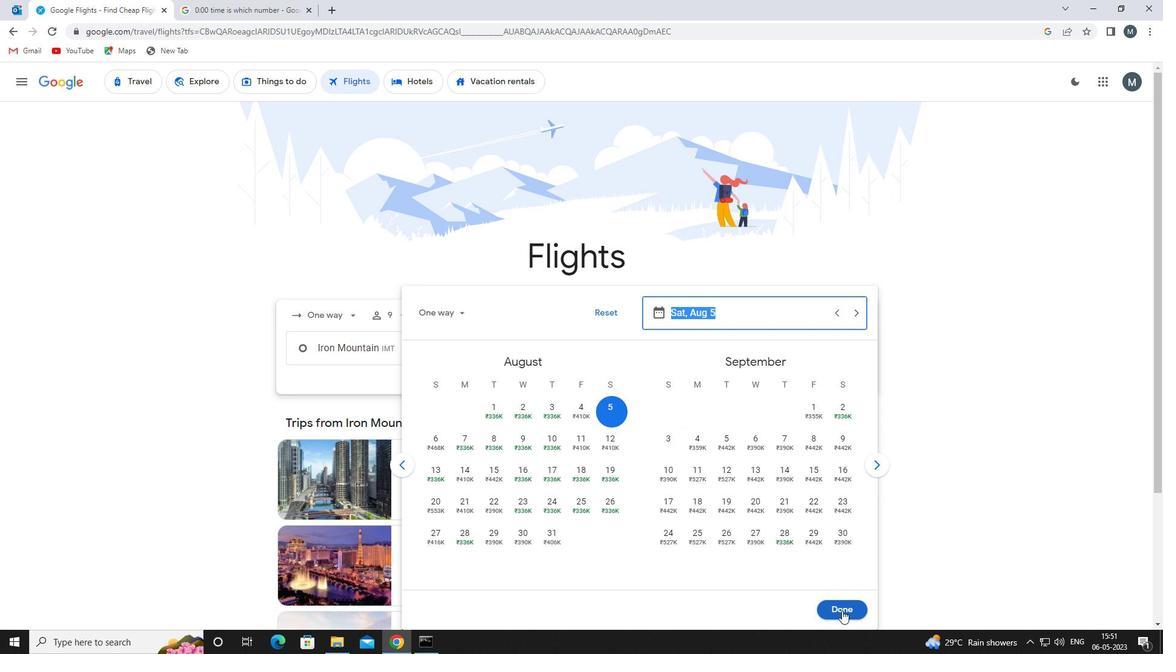 
Action: Mouse moved to (583, 390)
Screenshot: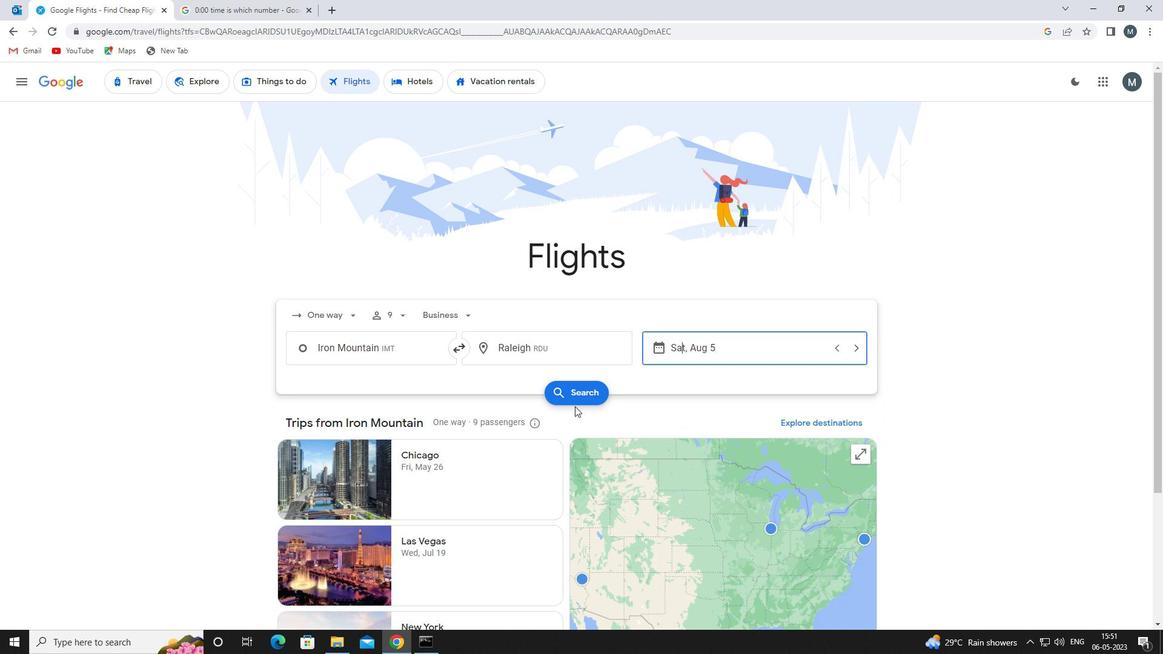 
Action: Mouse pressed left at (583, 390)
Screenshot: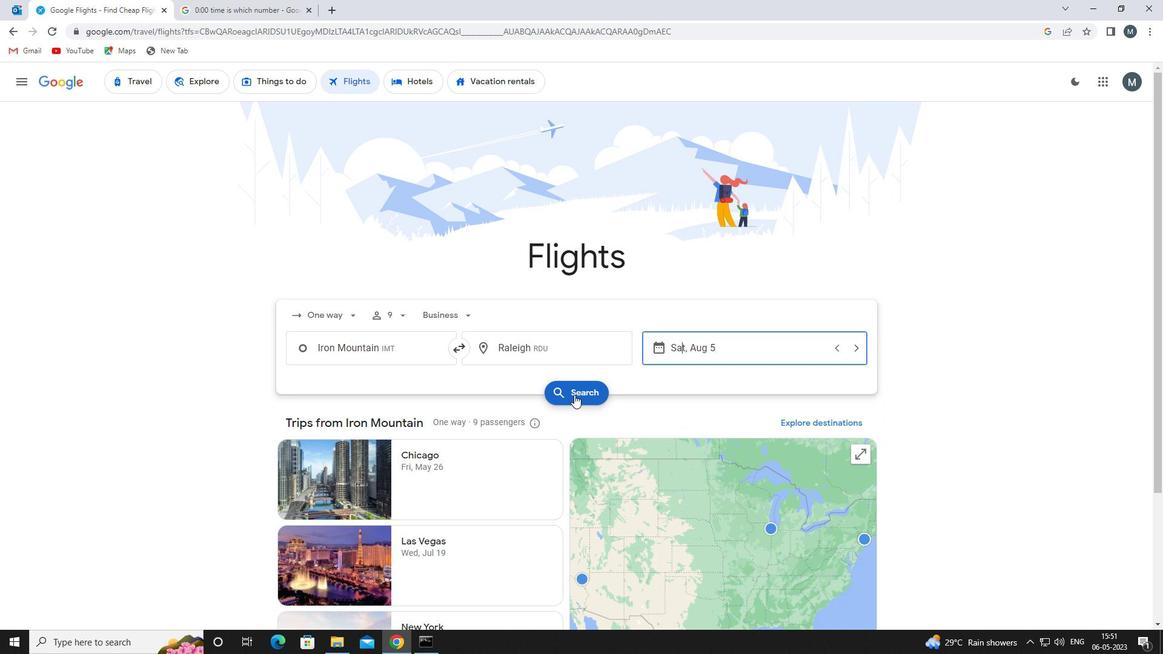 
Action: Mouse moved to (314, 185)
Screenshot: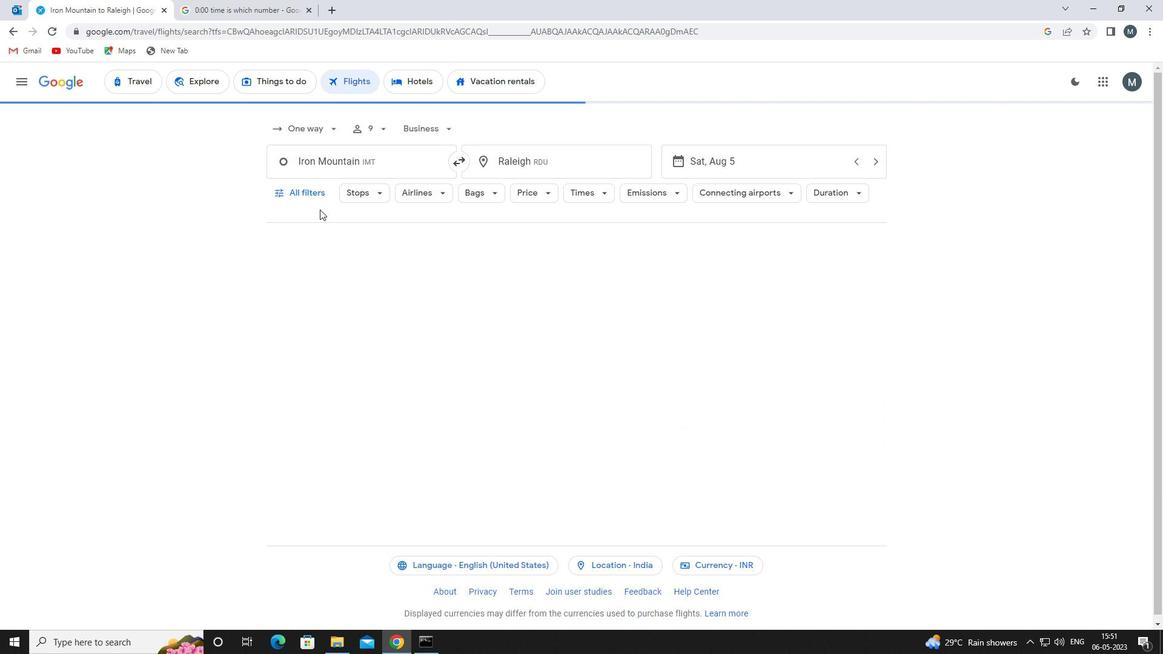 
Action: Mouse pressed left at (314, 185)
Screenshot: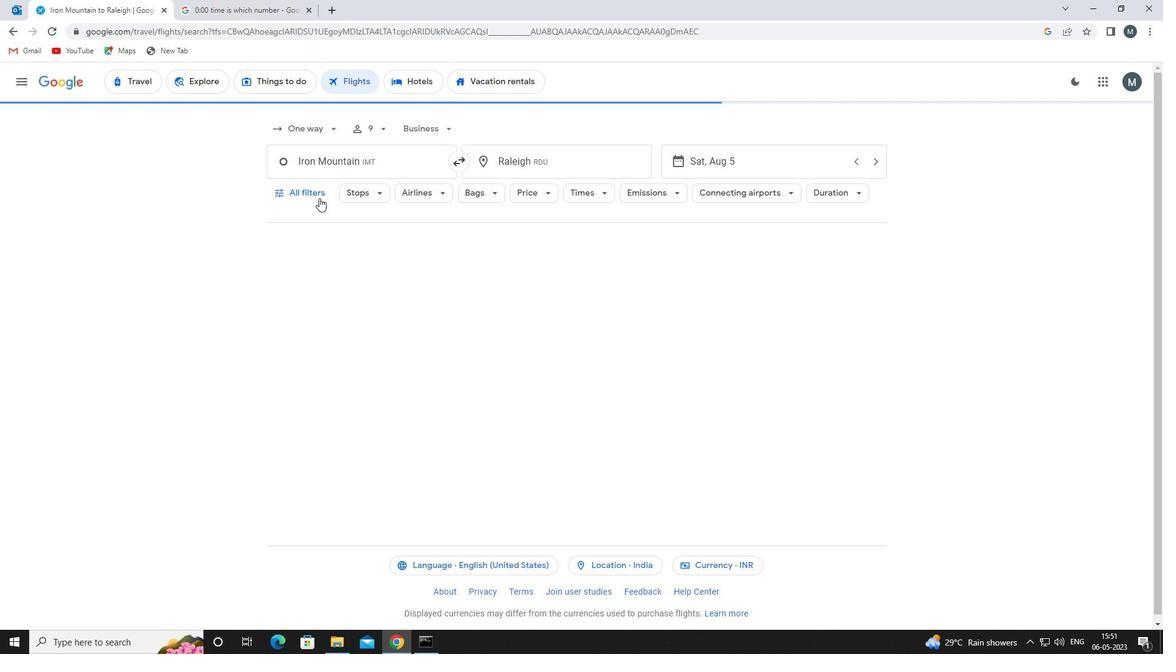 
Action: Mouse moved to (393, 323)
Screenshot: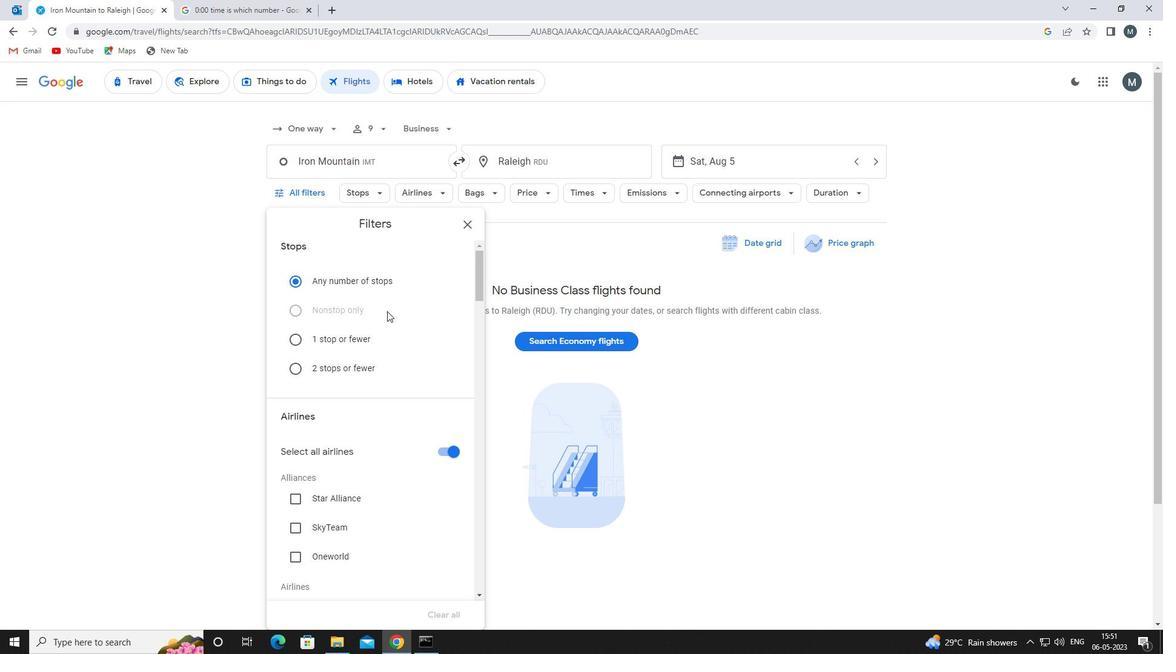 
Action: Mouse scrolled (393, 322) with delta (0, 0)
Screenshot: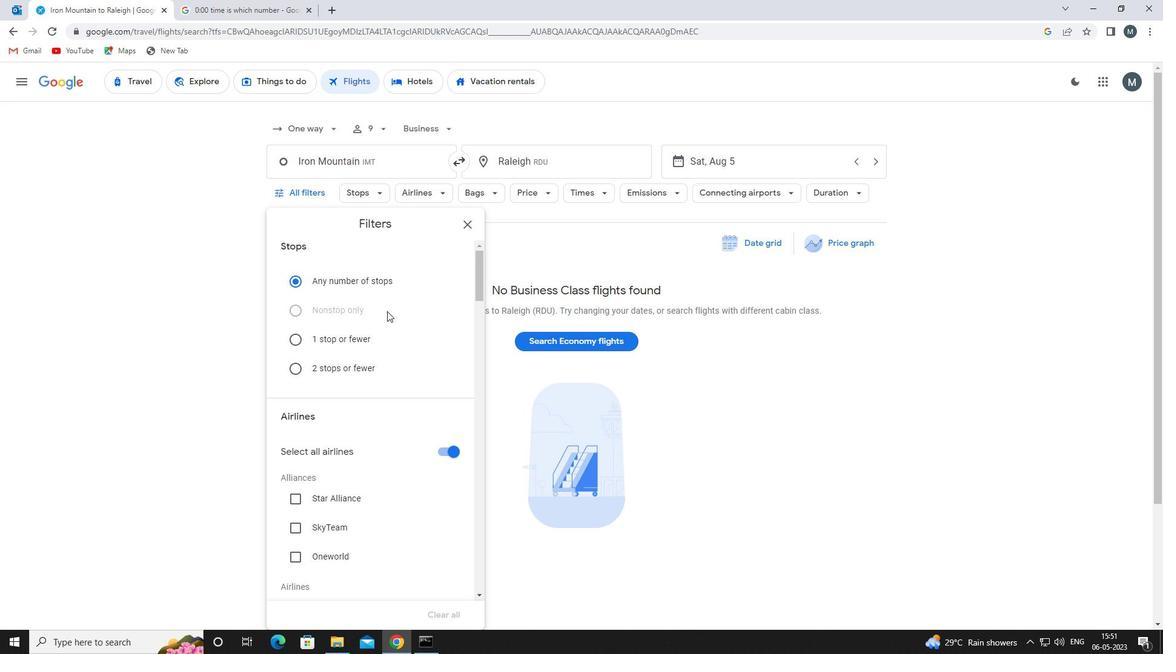 
Action: Mouse moved to (393, 323)
Screenshot: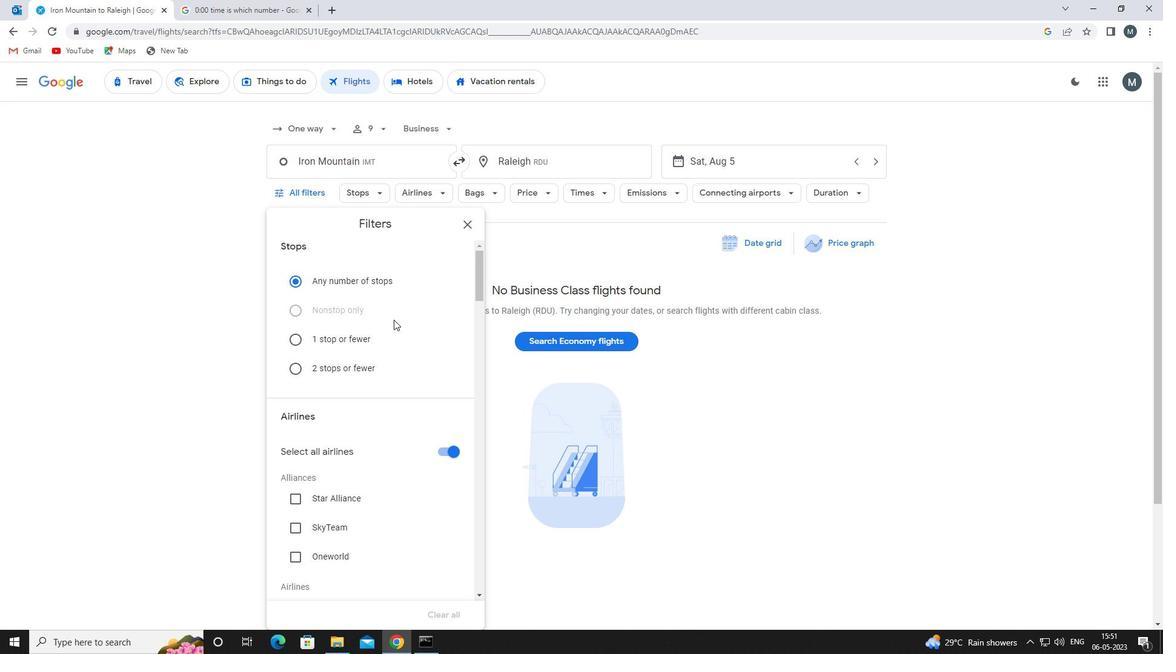 
Action: Mouse scrolled (393, 323) with delta (0, 0)
Screenshot: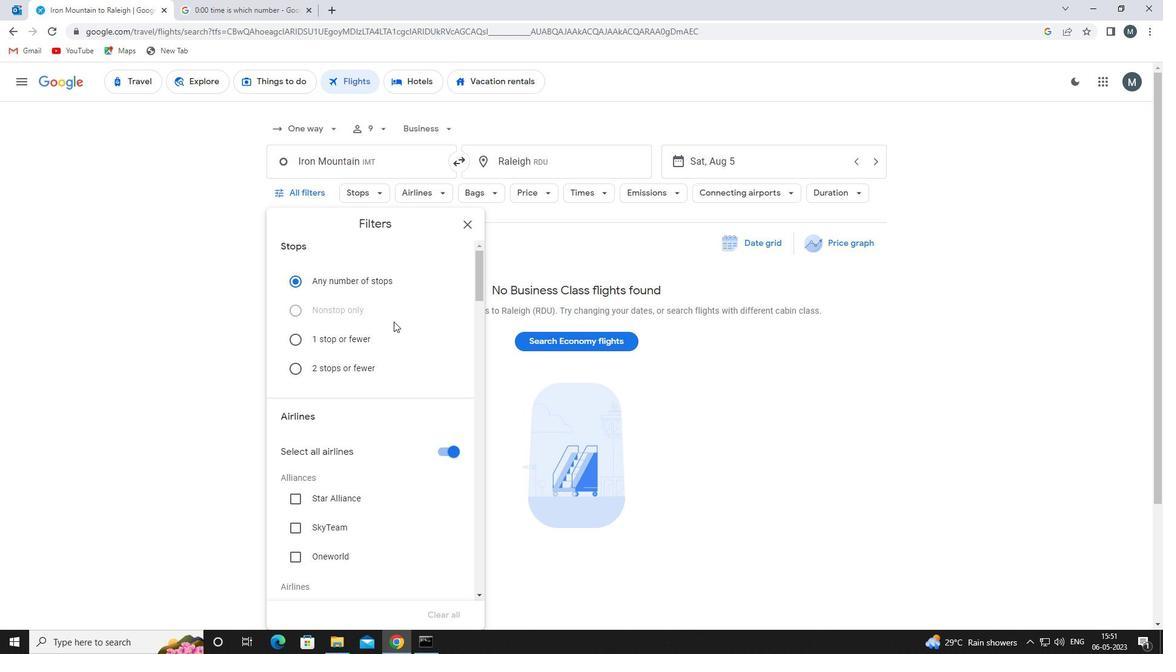 
Action: Mouse moved to (458, 325)
Screenshot: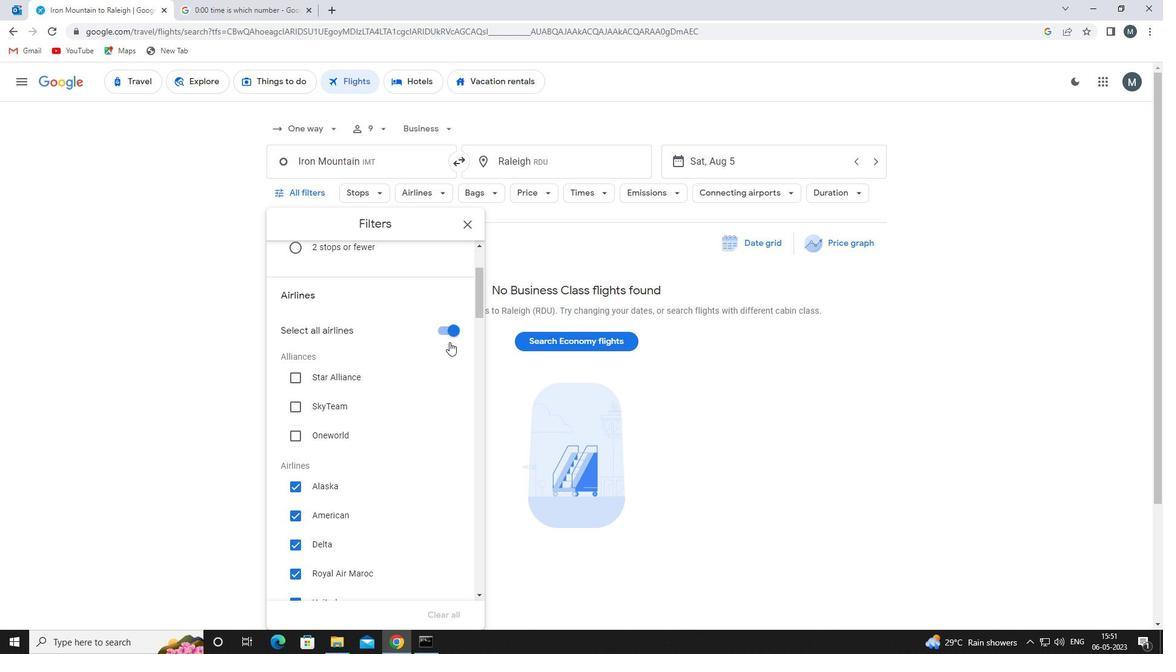 
Action: Mouse pressed left at (458, 325)
Screenshot: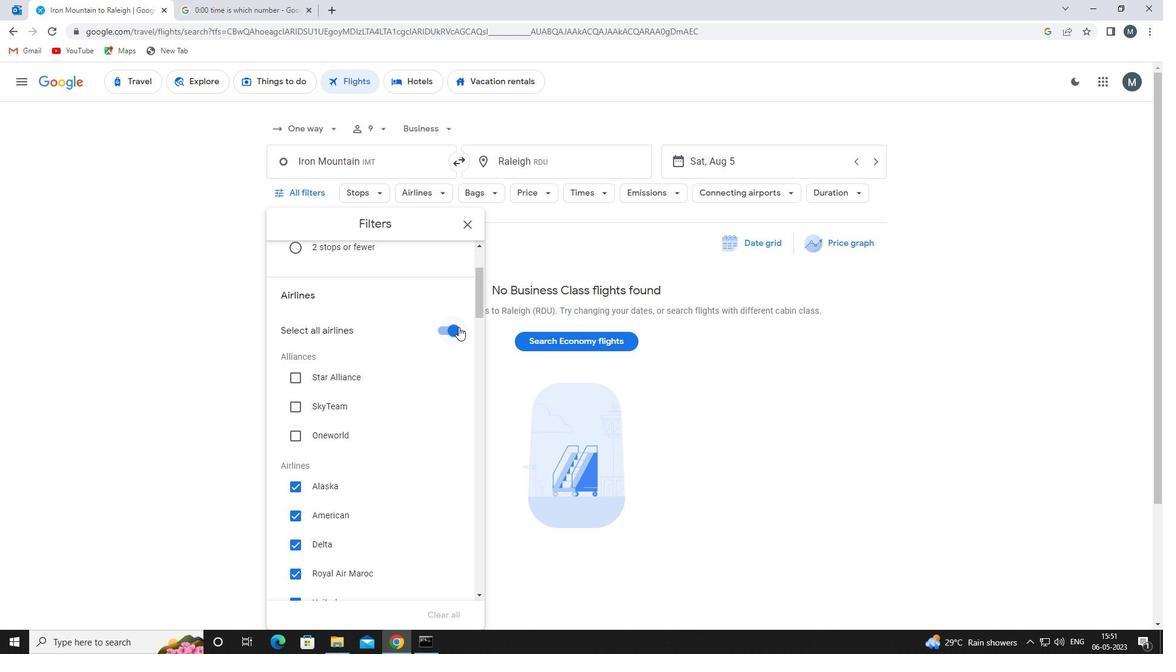 
Action: Mouse moved to (435, 359)
Screenshot: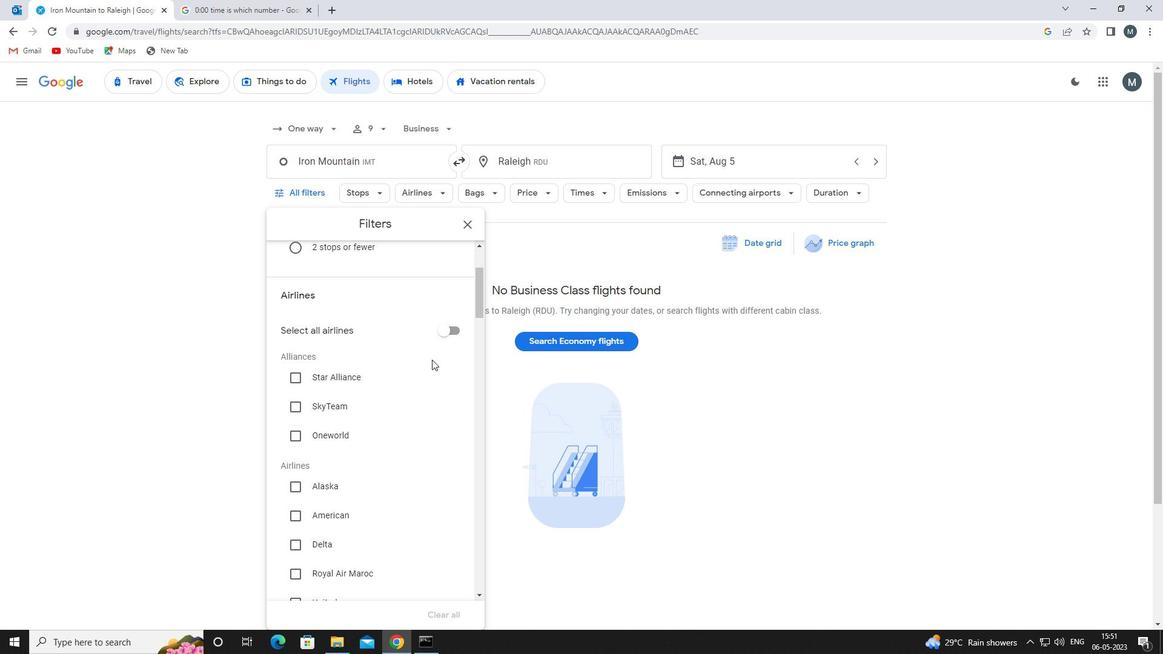 
Action: Mouse scrolled (435, 358) with delta (0, 0)
Screenshot: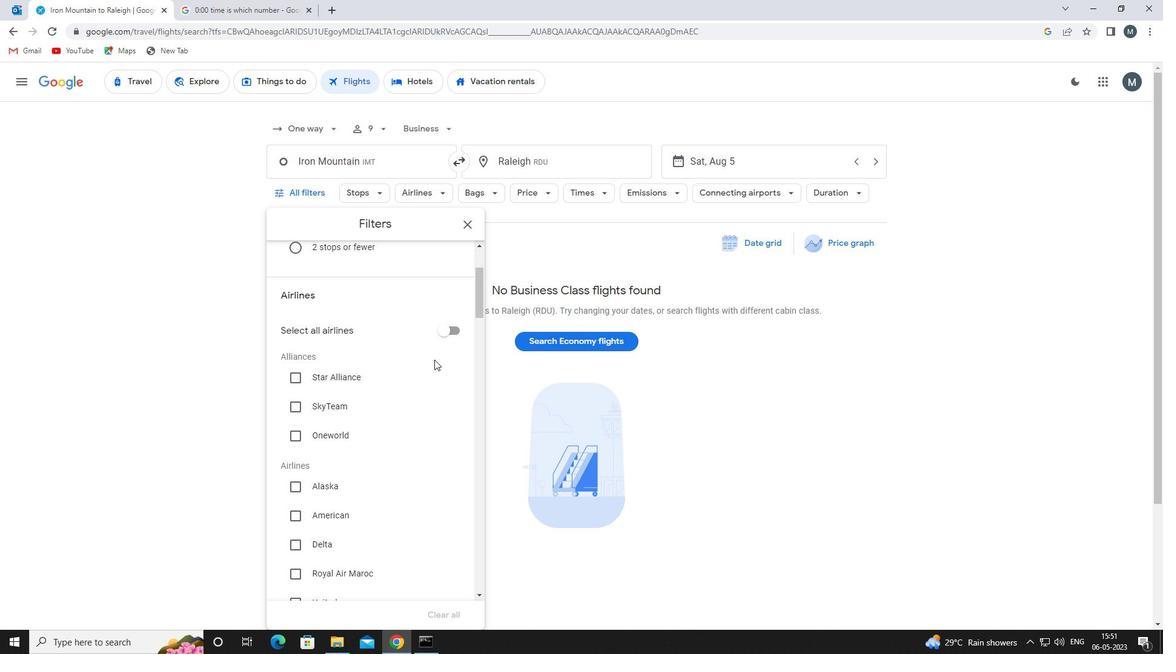 
Action: Mouse moved to (372, 375)
Screenshot: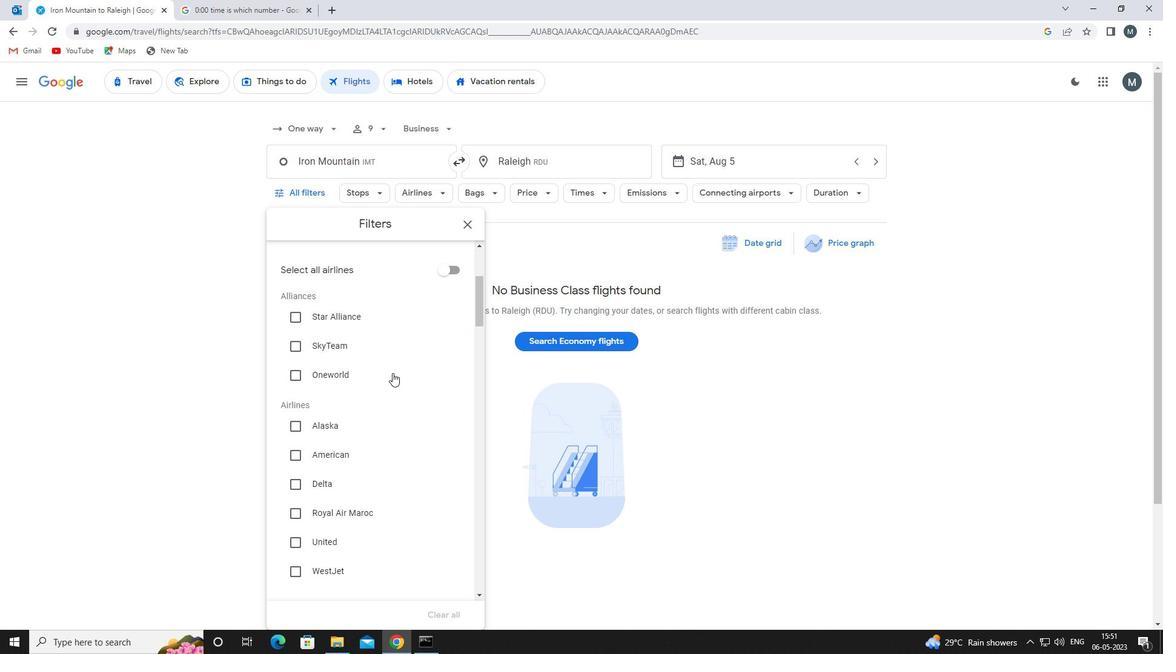 
Action: Mouse scrolled (372, 375) with delta (0, 0)
Screenshot: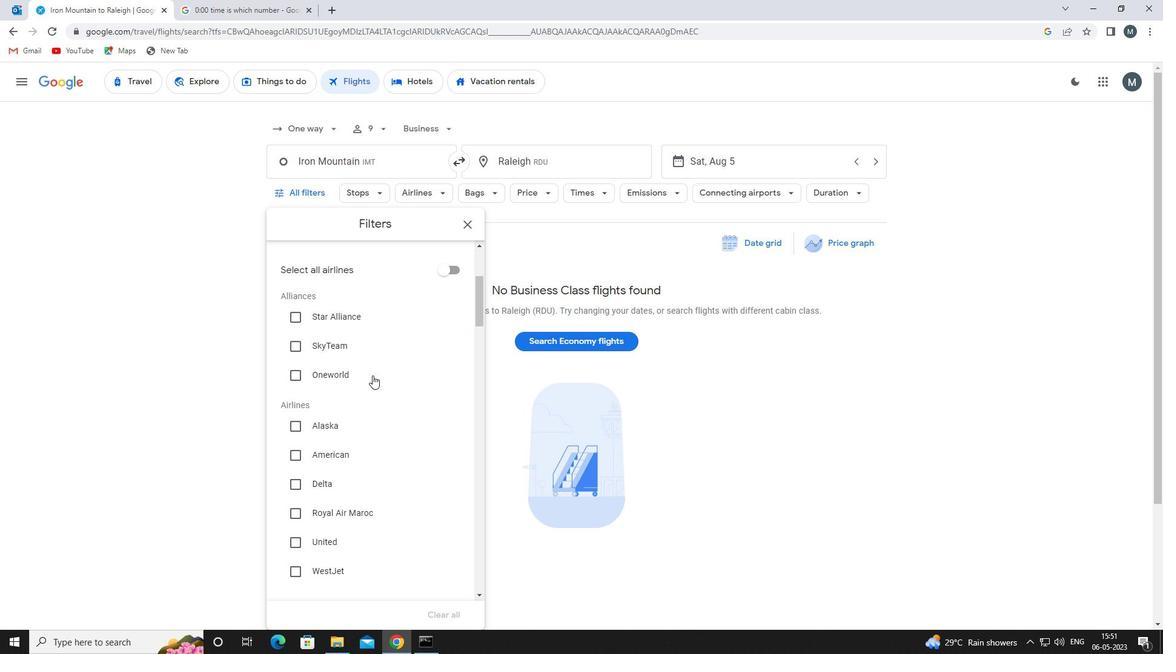 
Action: Mouse moved to (370, 377)
Screenshot: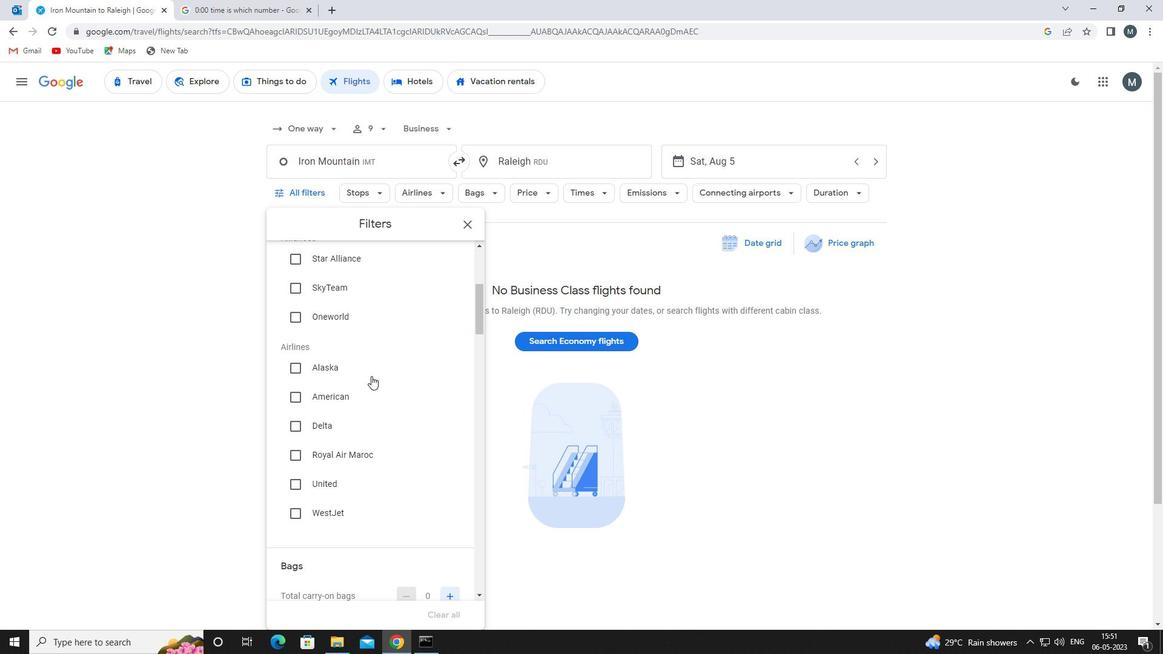 
Action: Mouse scrolled (370, 376) with delta (0, 0)
Screenshot: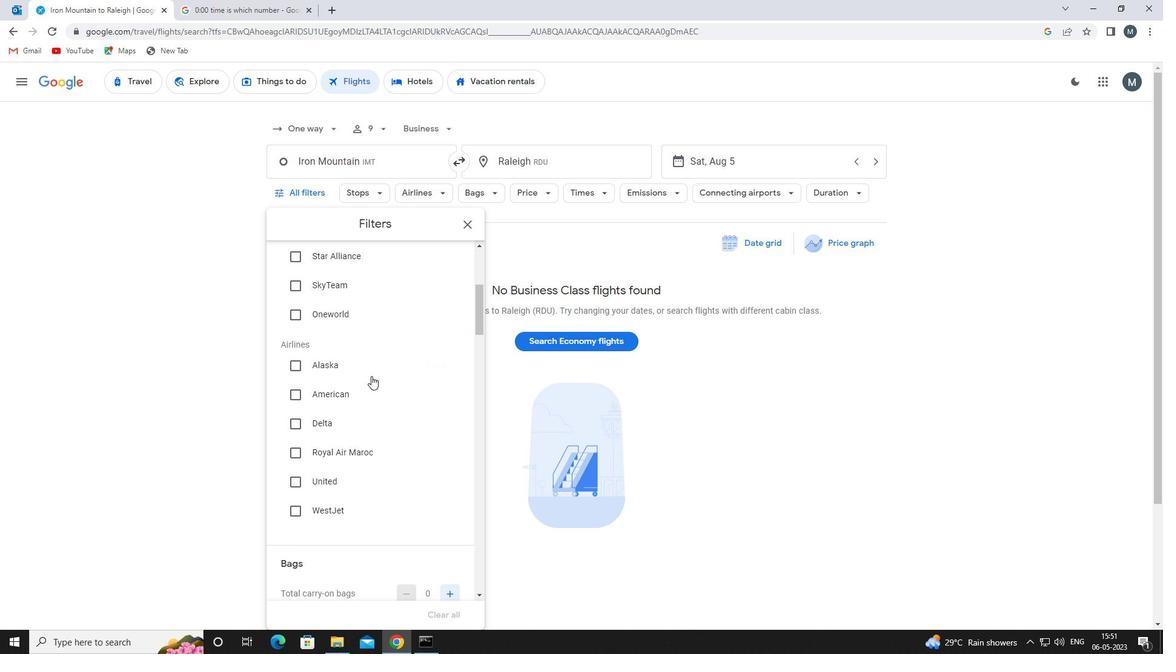 
Action: Mouse moved to (370, 377)
Screenshot: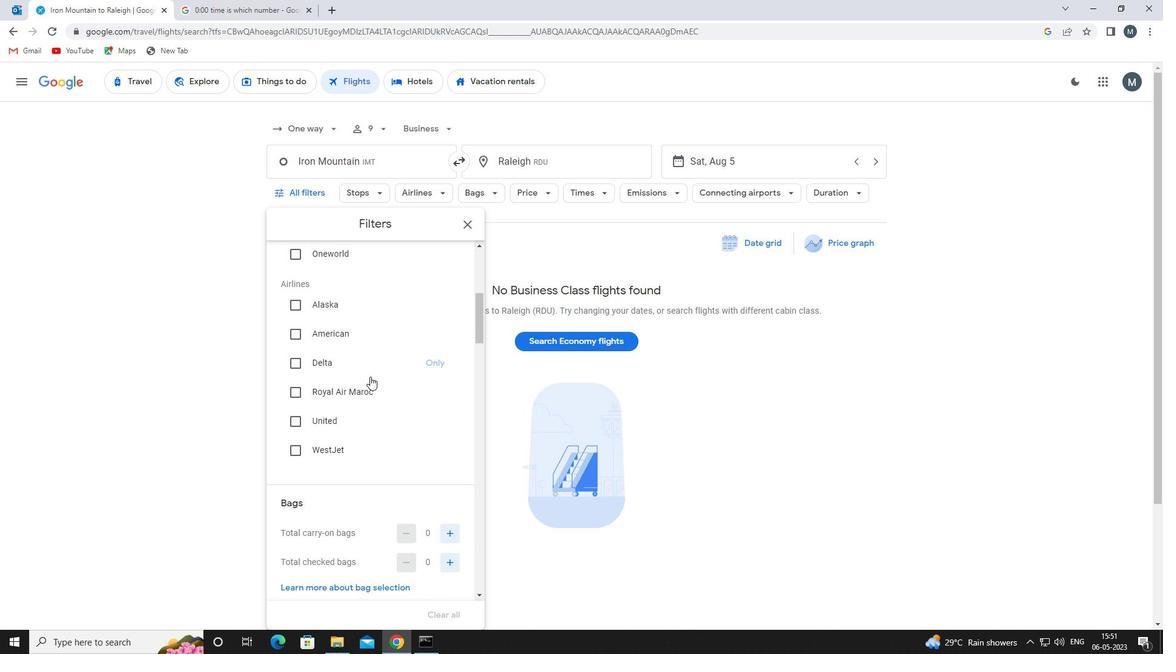 
Action: Mouse scrolled (370, 377) with delta (0, 0)
Screenshot: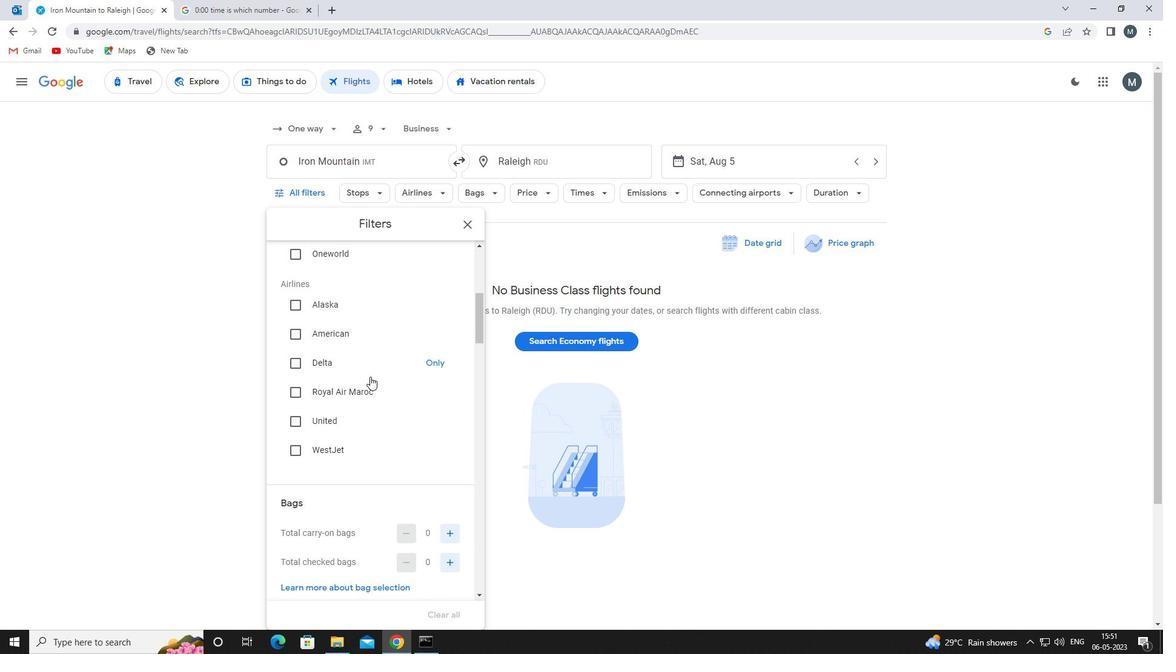
Action: Mouse moved to (370, 378)
Screenshot: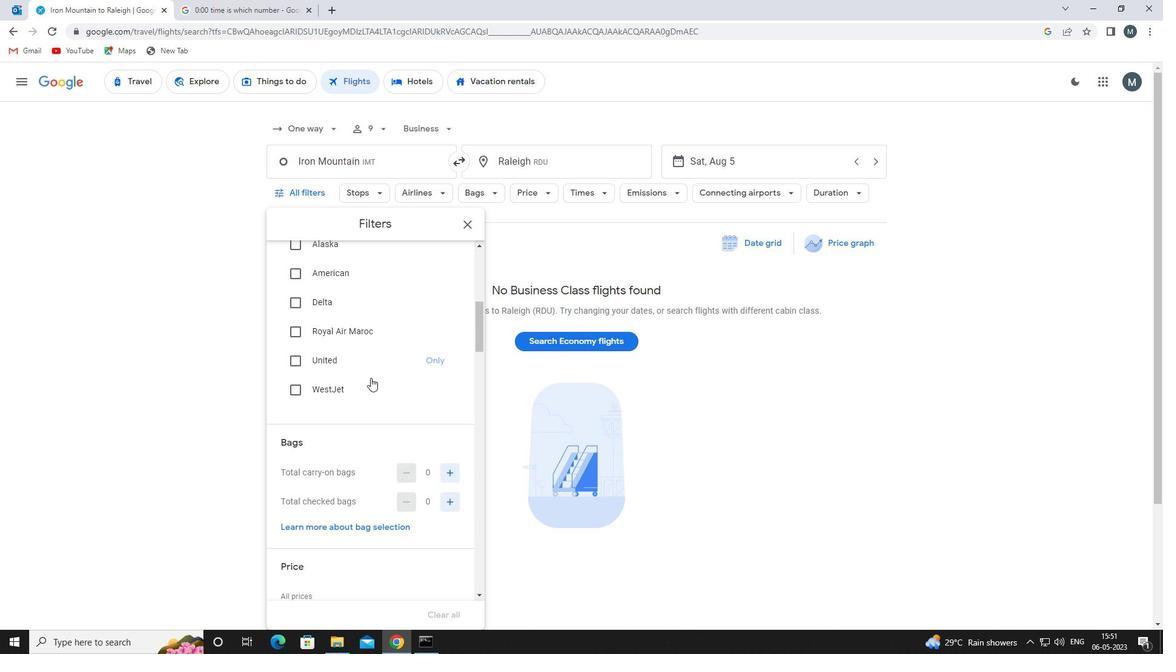 
Action: Mouse scrolled (370, 377) with delta (0, 0)
Screenshot: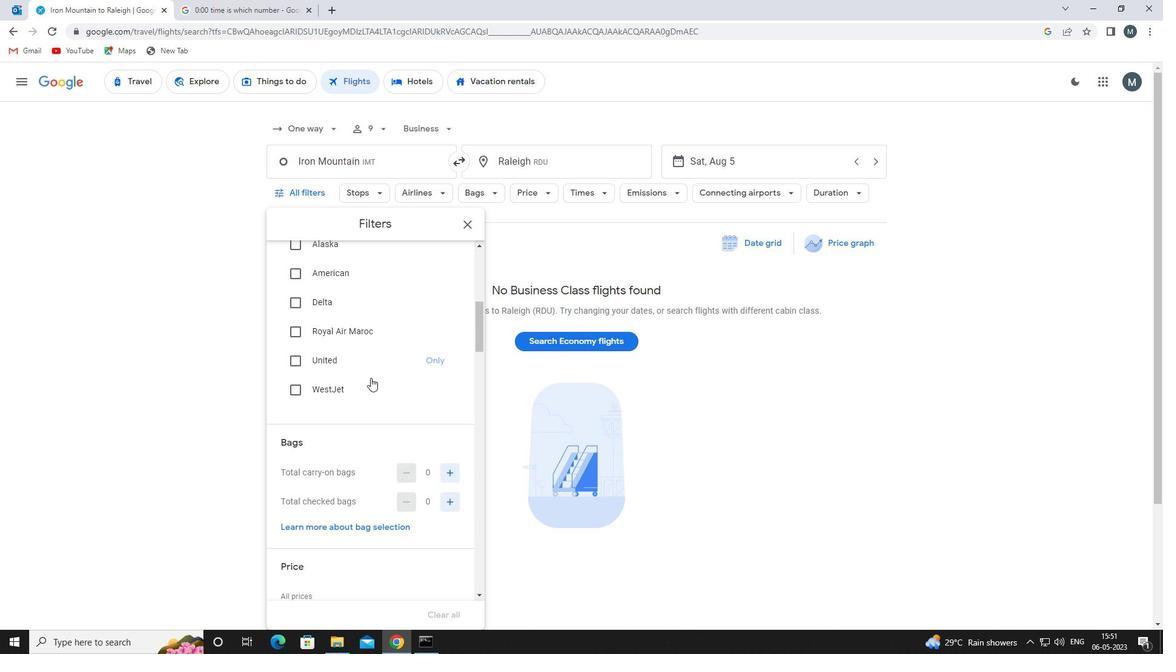 
Action: Mouse moved to (370, 378)
Screenshot: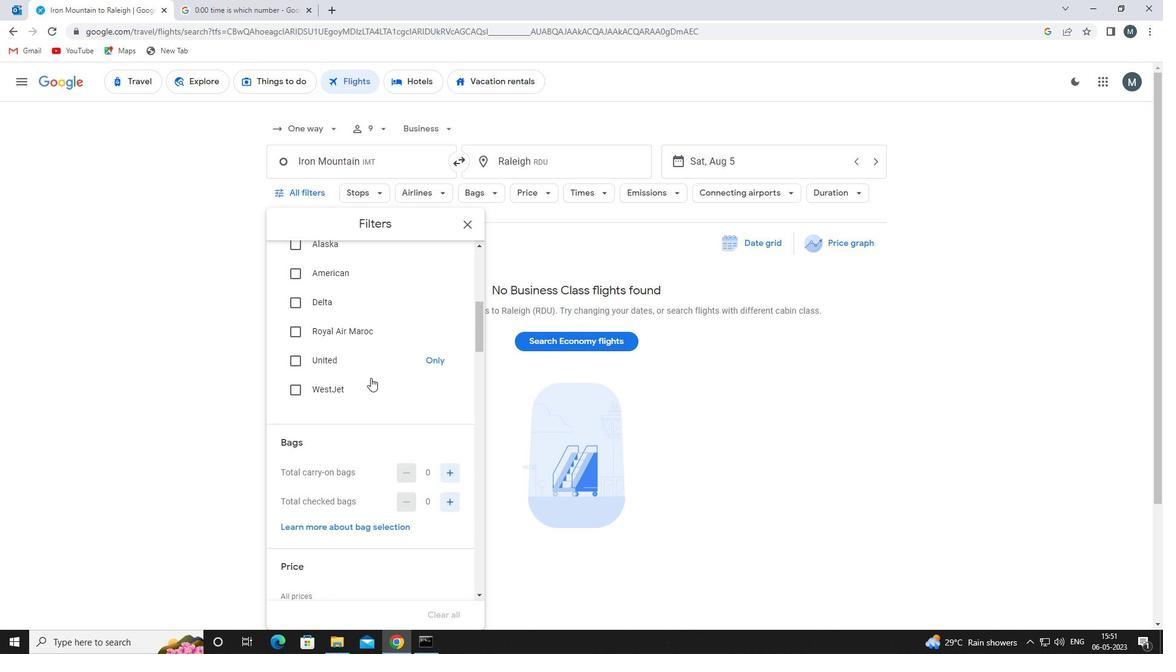 
Action: Mouse scrolled (370, 378) with delta (0, 0)
Screenshot: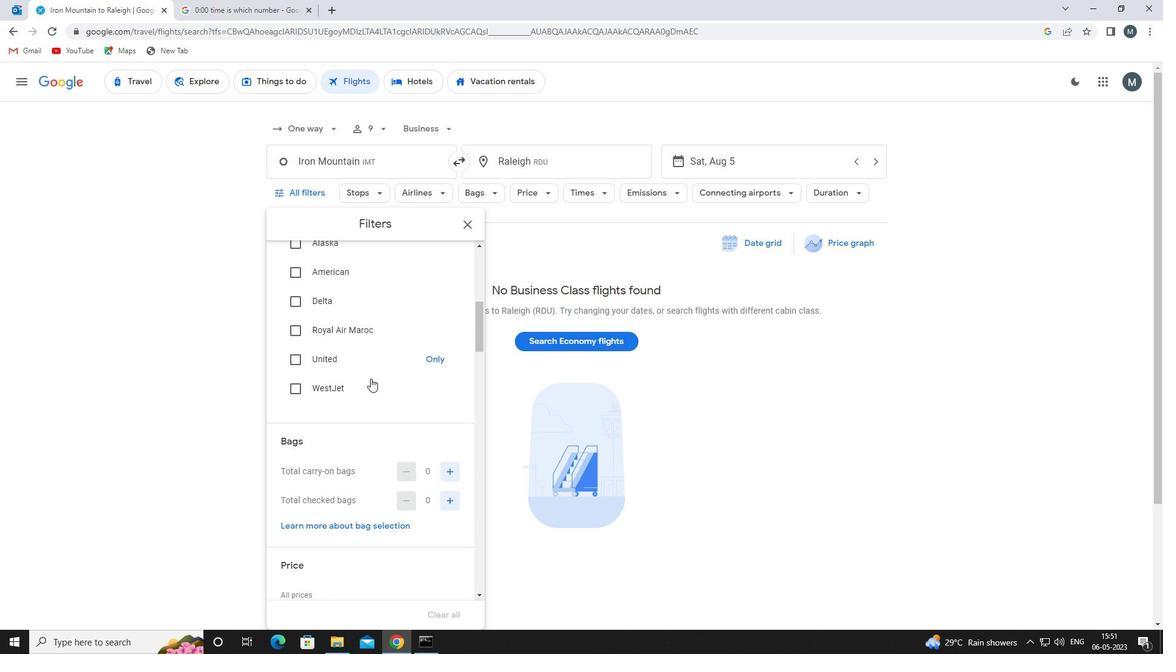 
Action: Mouse moved to (452, 352)
Screenshot: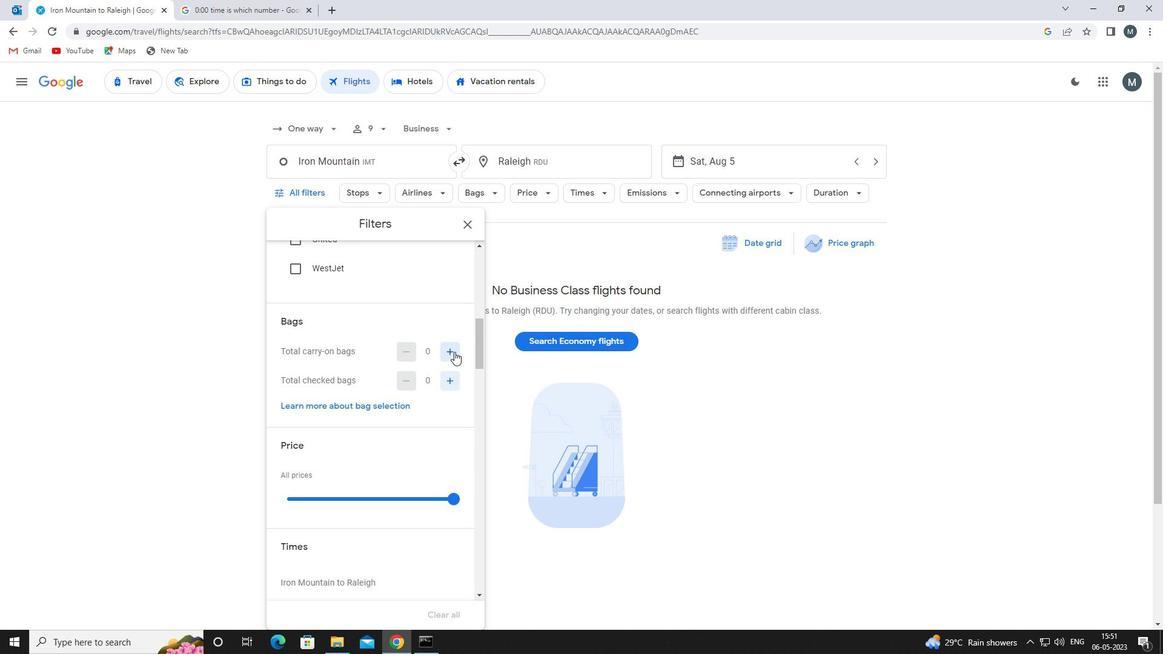 
Action: Mouse pressed left at (452, 352)
Screenshot: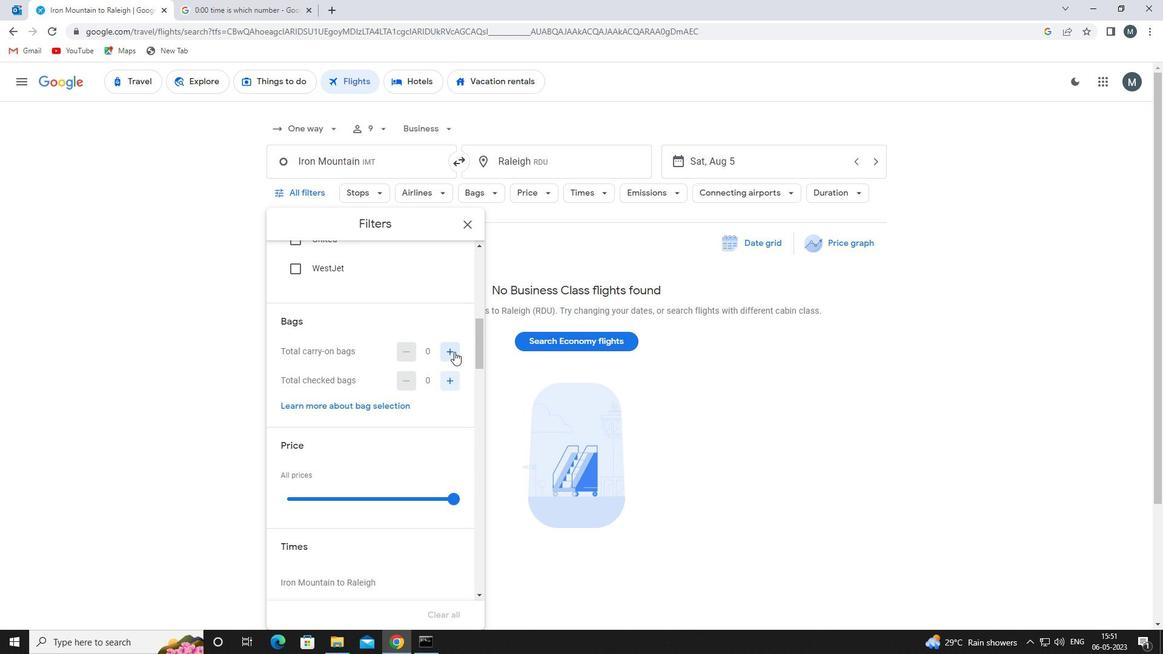 
Action: Mouse pressed left at (452, 352)
Screenshot: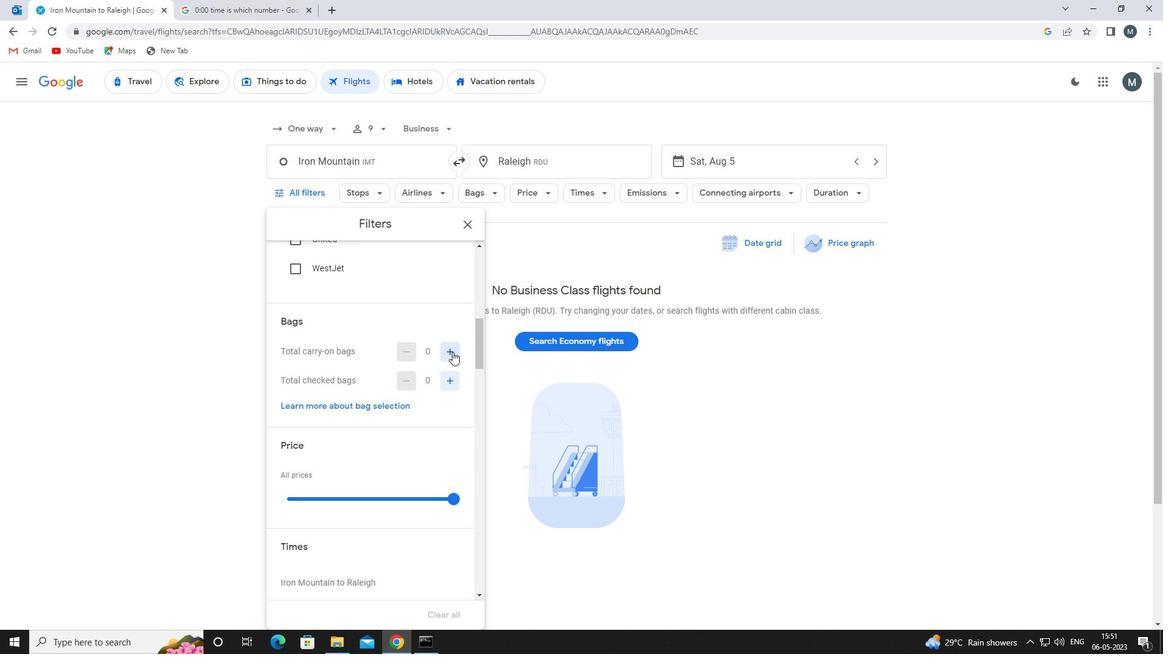 
Action: Mouse moved to (409, 373)
Screenshot: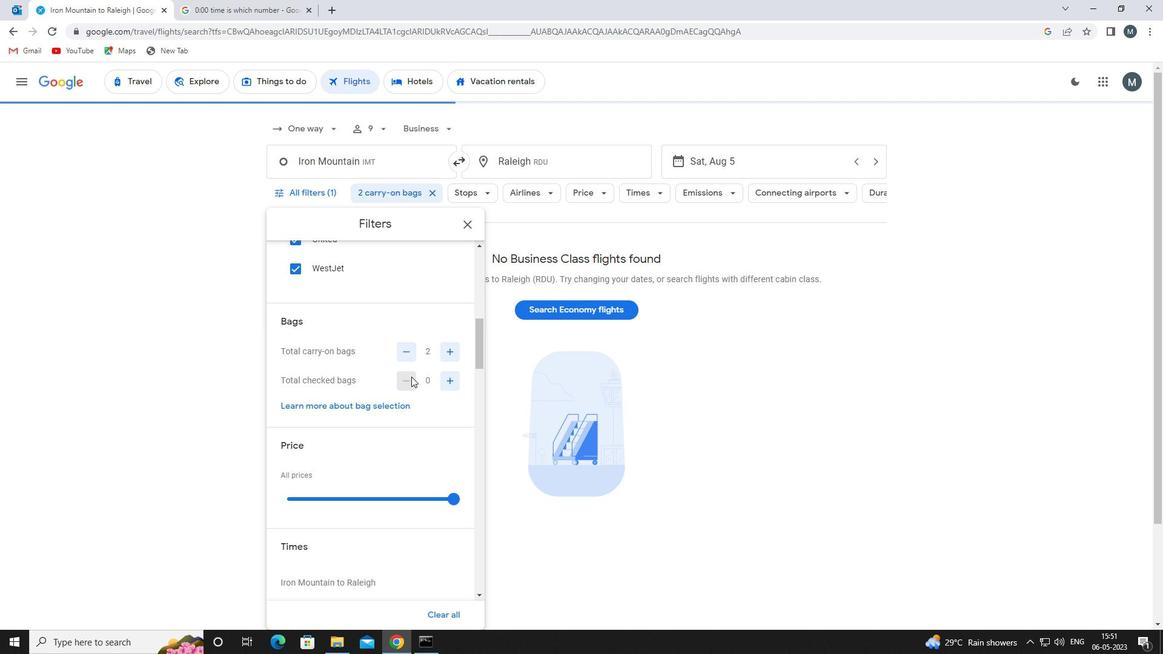 
Action: Mouse scrolled (409, 373) with delta (0, 0)
Screenshot: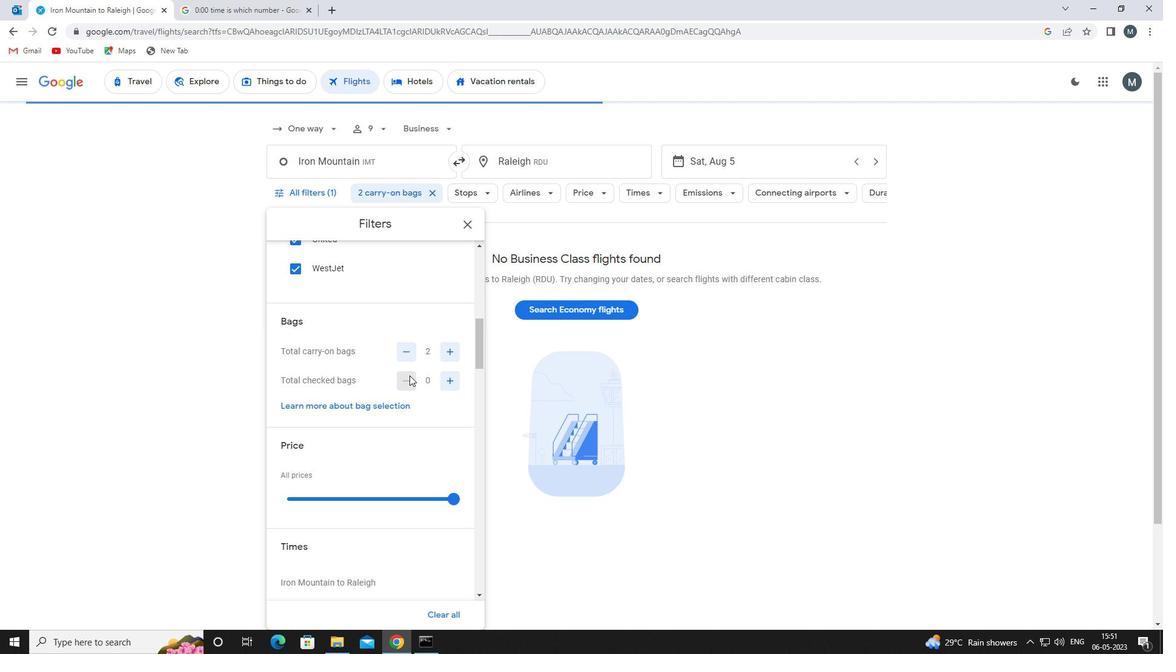 
Action: Mouse scrolled (409, 373) with delta (0, 0)
Screenshot: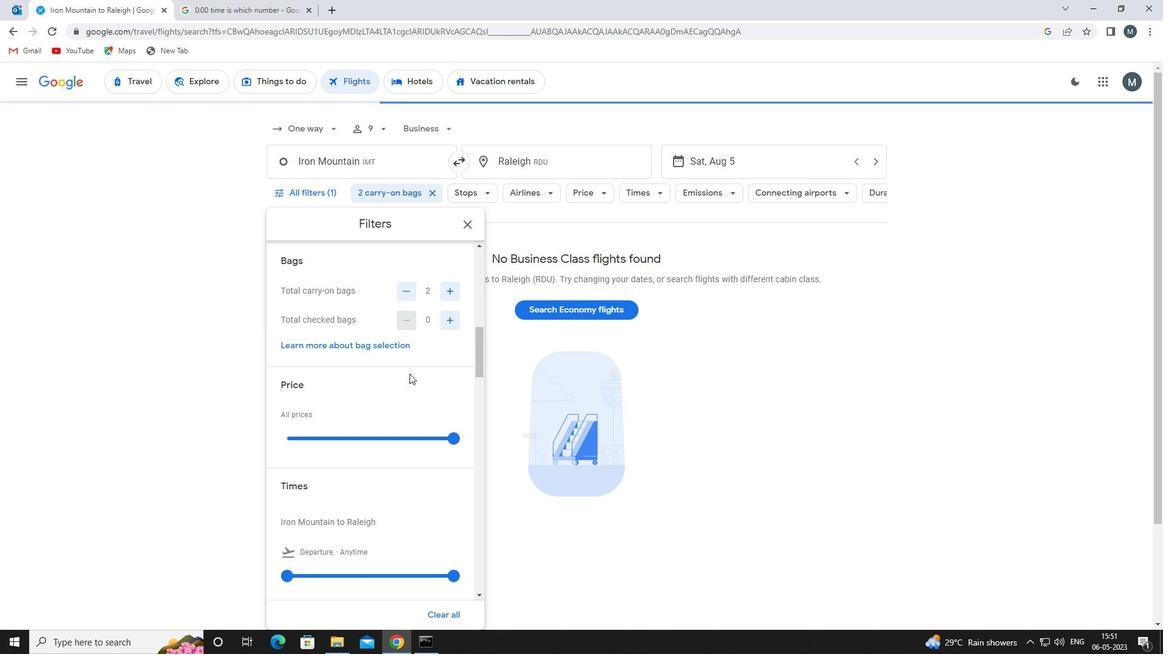 
Action: Mouse moved to (367, 381)
Screenshot: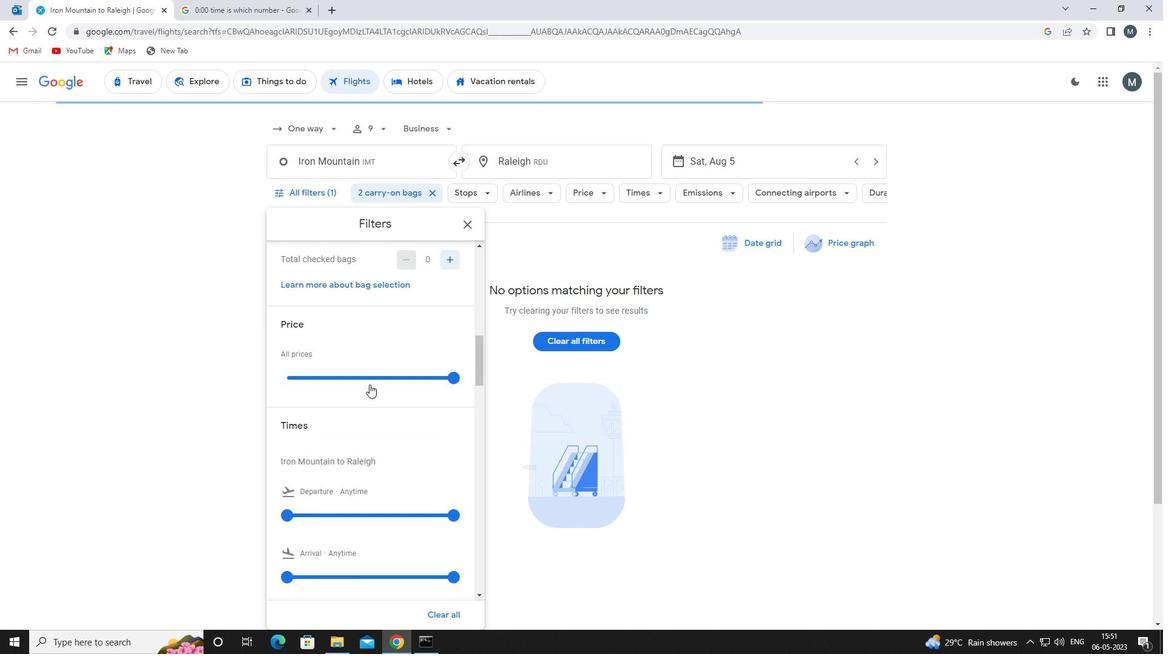 
Action: Mouse pressed left at (367, 381)
Screenshot: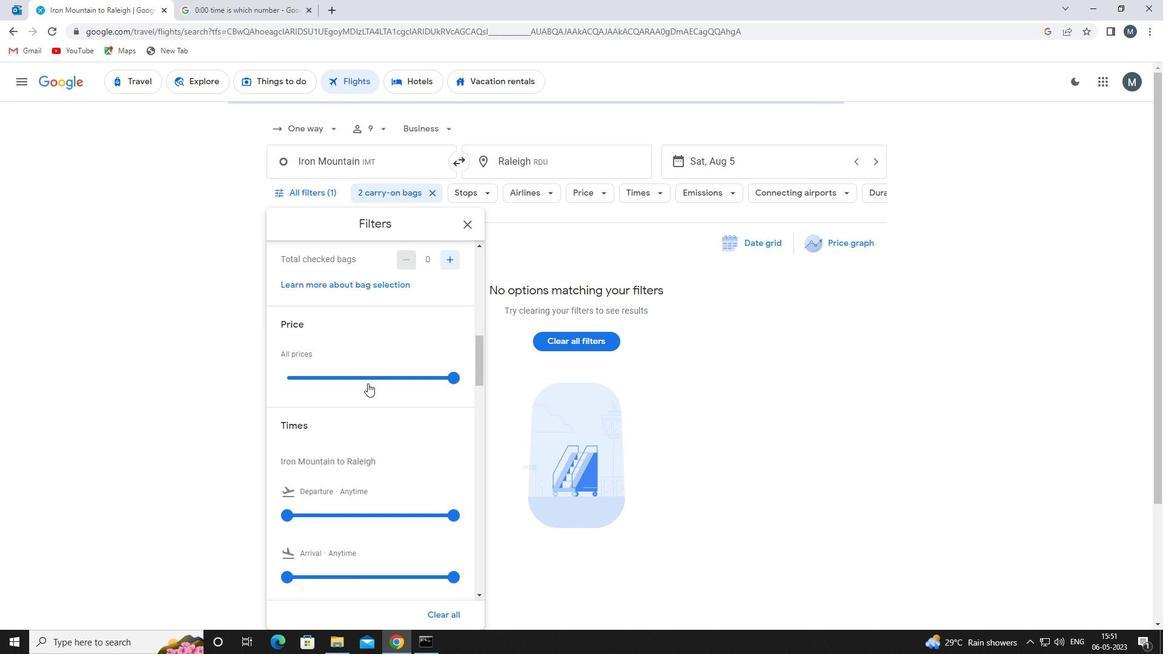 
Action: Mouse moved to (356, 378)
Screenshot: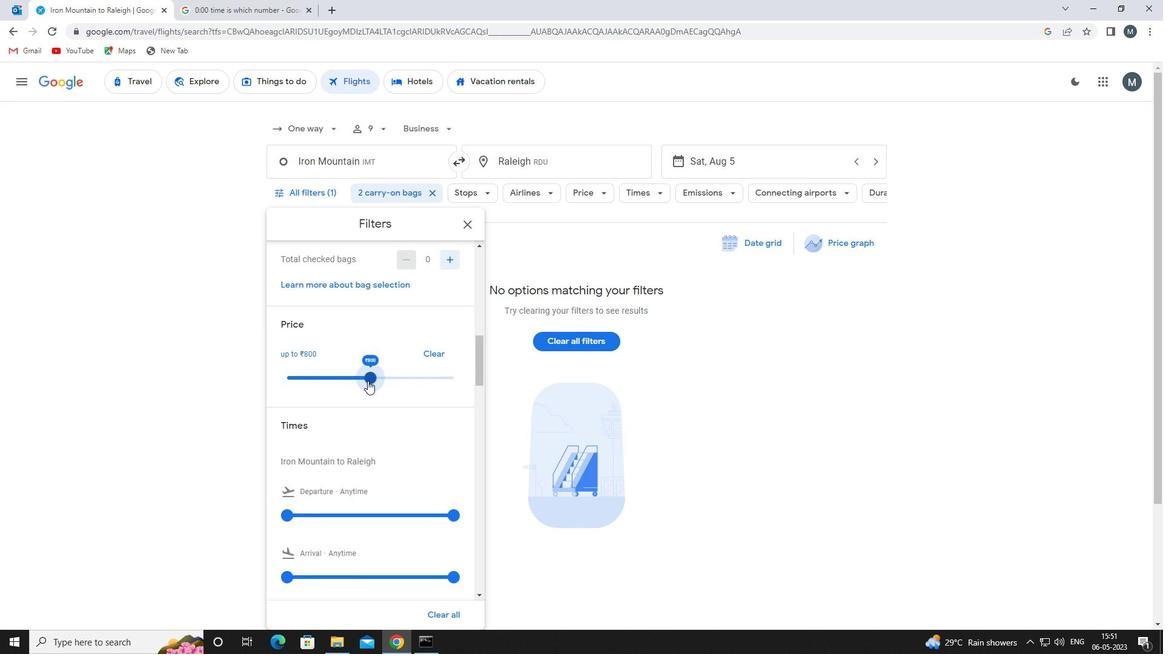 
Action: Mouse pressed left at (356, 378)
Screenshot: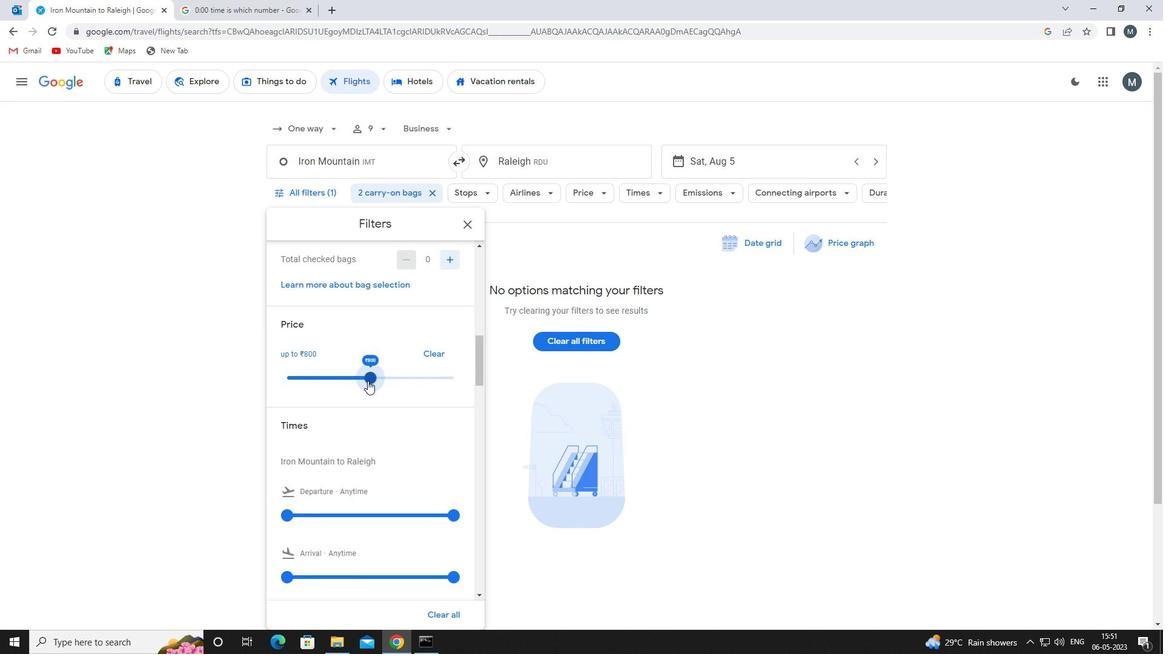 
Action: Mouse moved to (410, 370)
Screenshot: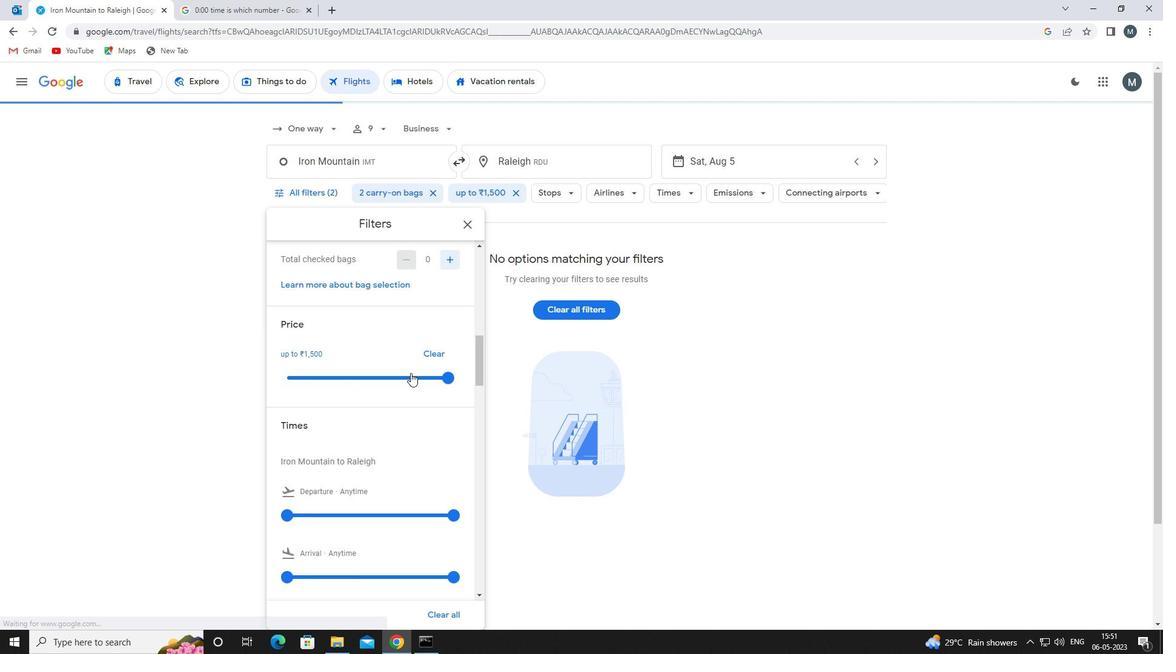 
Action: Mouse scrolled (410, 369) with delta (0, 0)
Screenshot: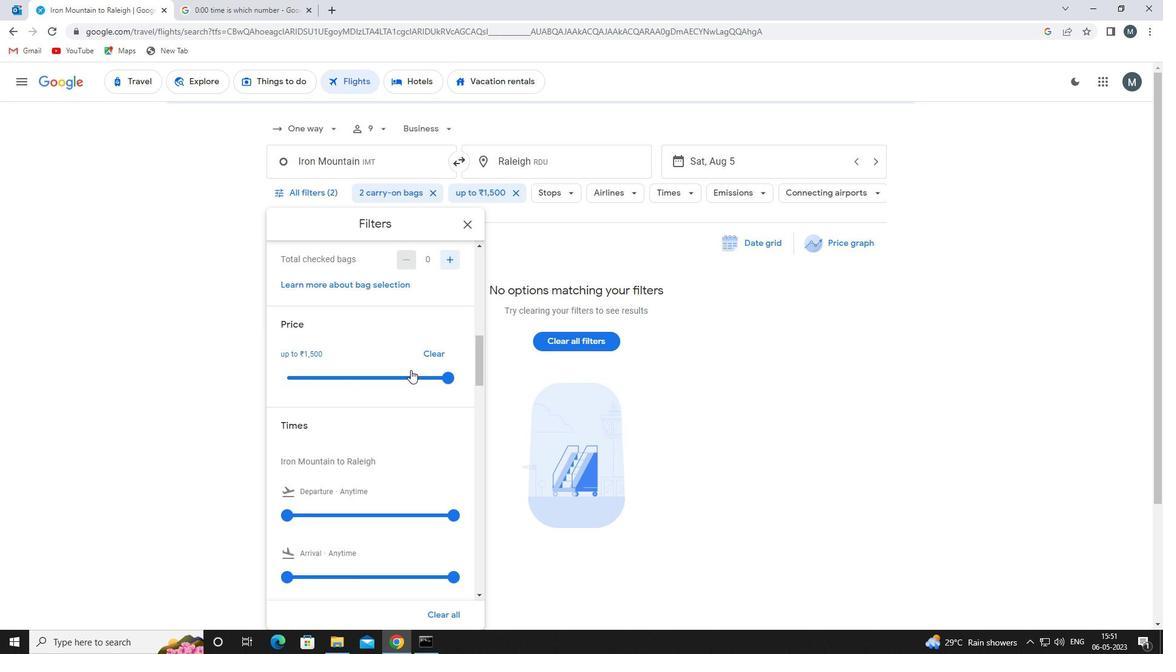 
Action: Mouse scrolled (410, 369) with delta (0, 0)
Screenshot: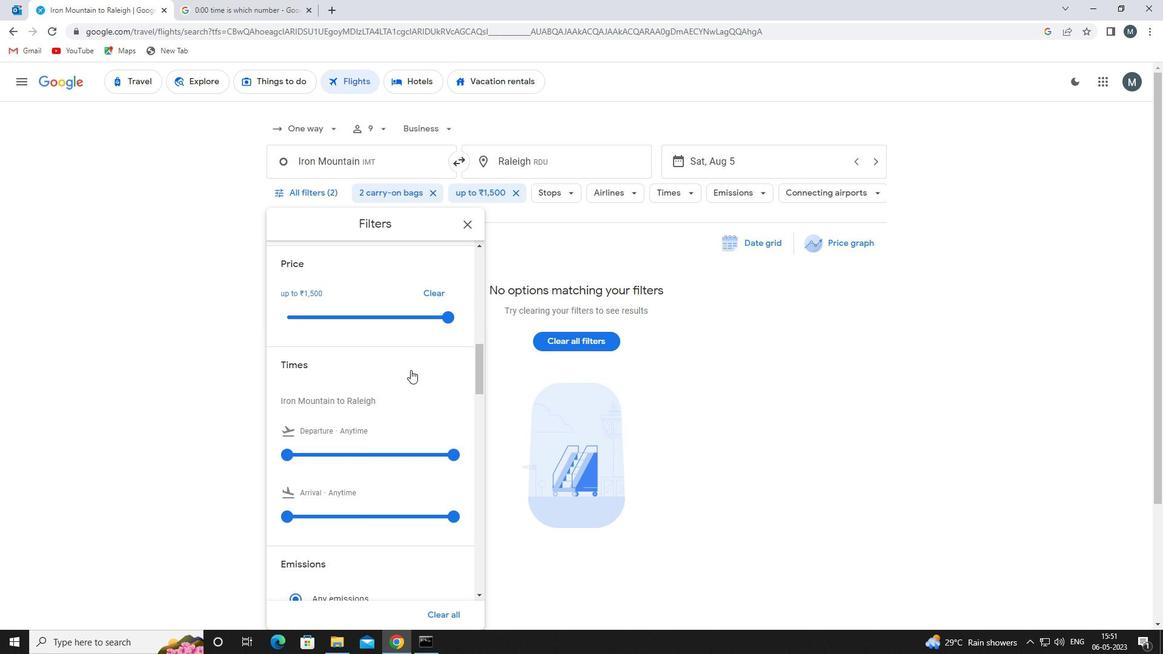 
Action: Mouse moved to (287, 394)
Screenshot: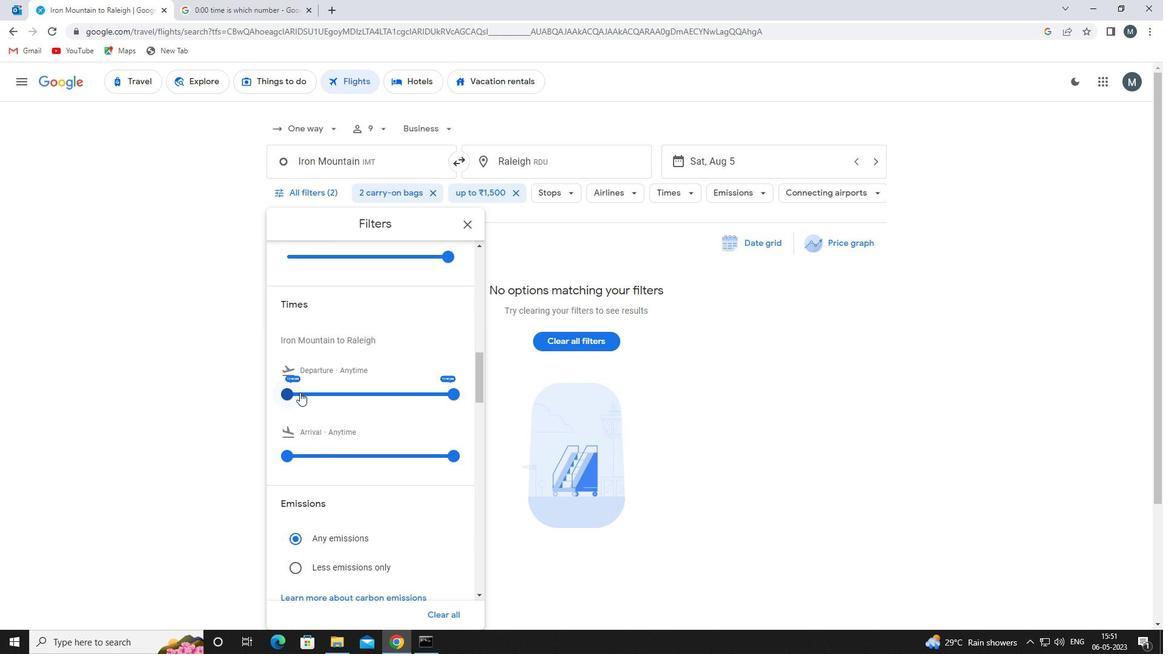 
Action: Mouse pressed left at (287, 394)
Screenshot: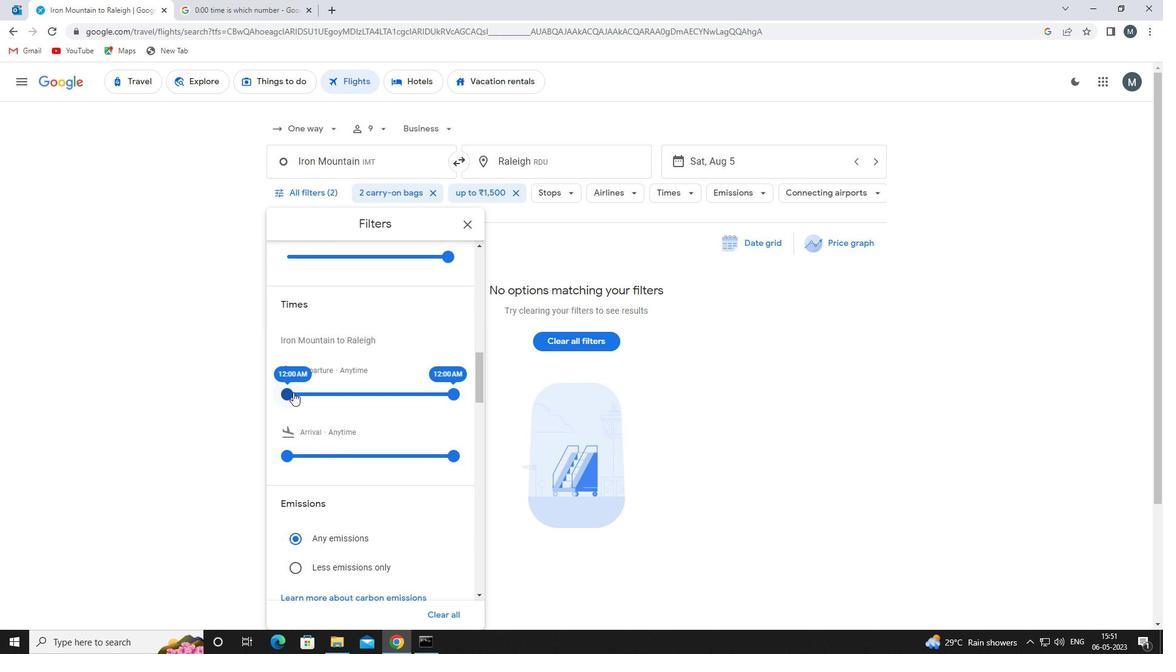 
Action: Mouse moved to (446, 397)
Screenshot: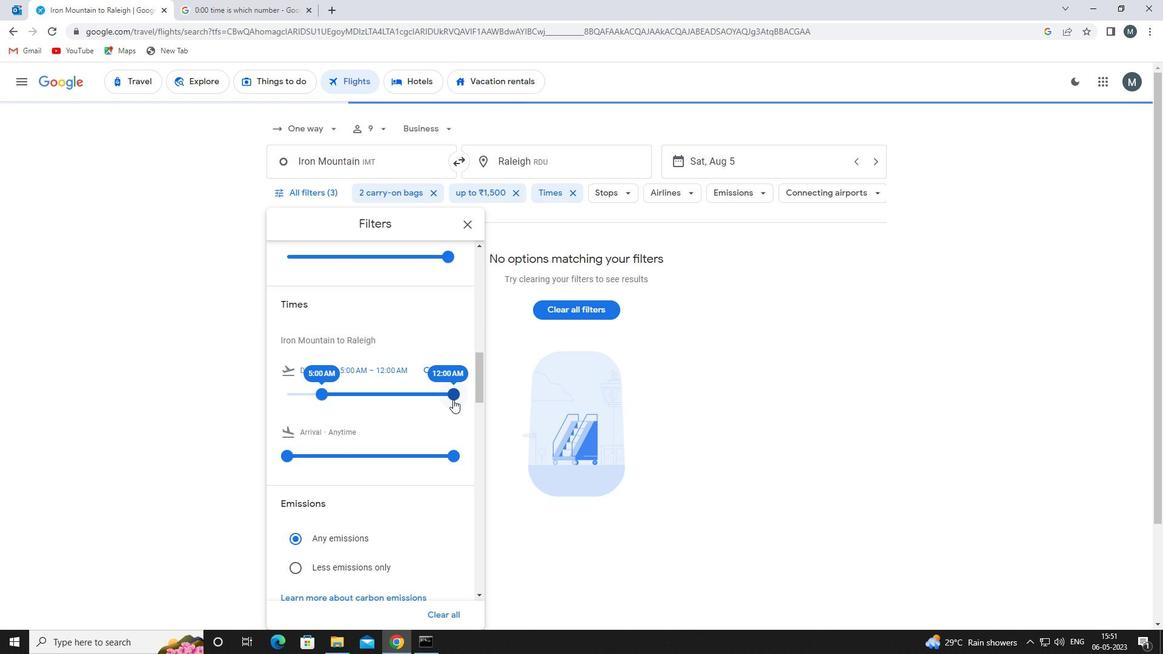 
Action: Mouse pressed left at (446, 397)
Screenshot: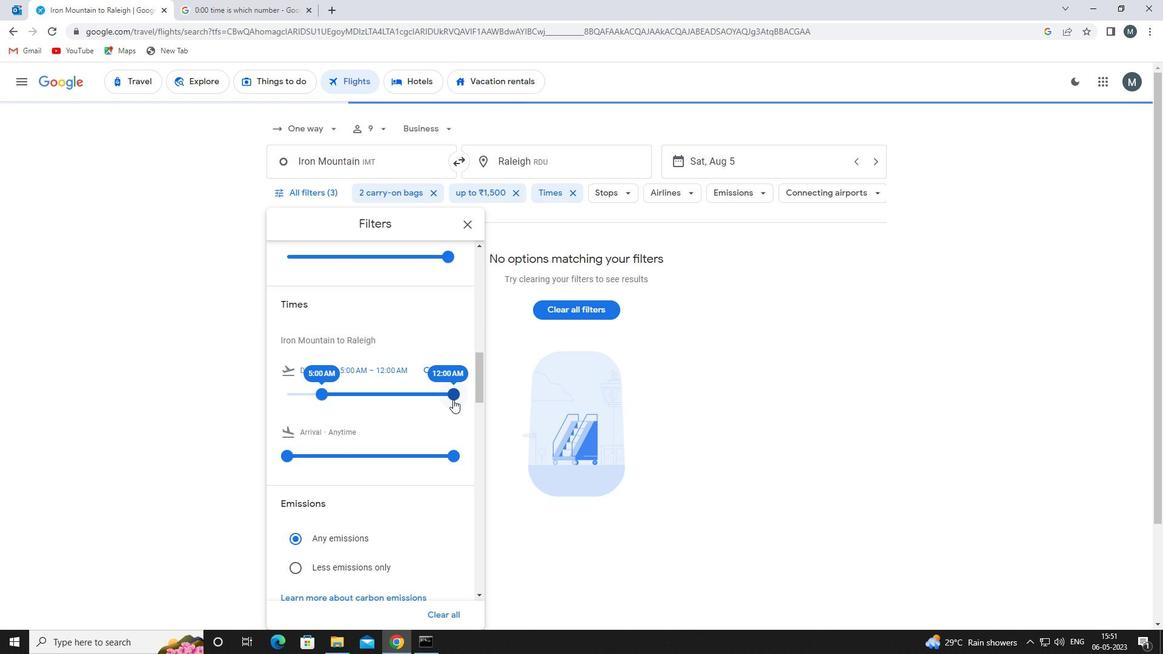 
Action: Mouse moved to (332, 390)
Screenshot: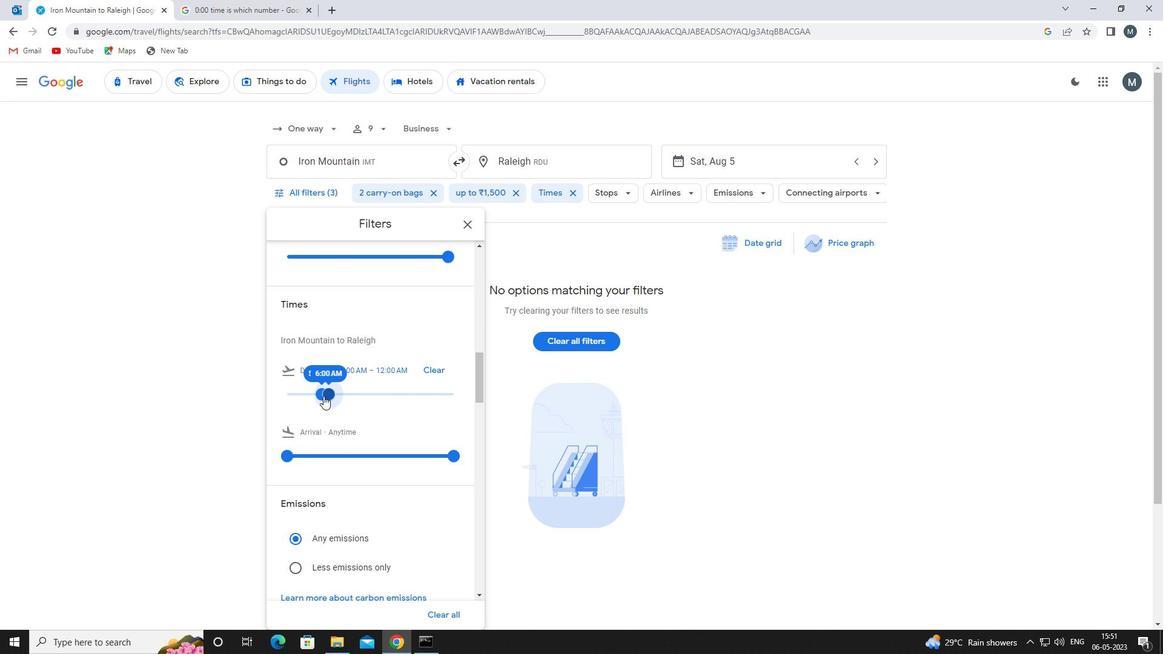 
Action: Mouse scrolled (332, 389) with delta (0, 0)
Screenshot: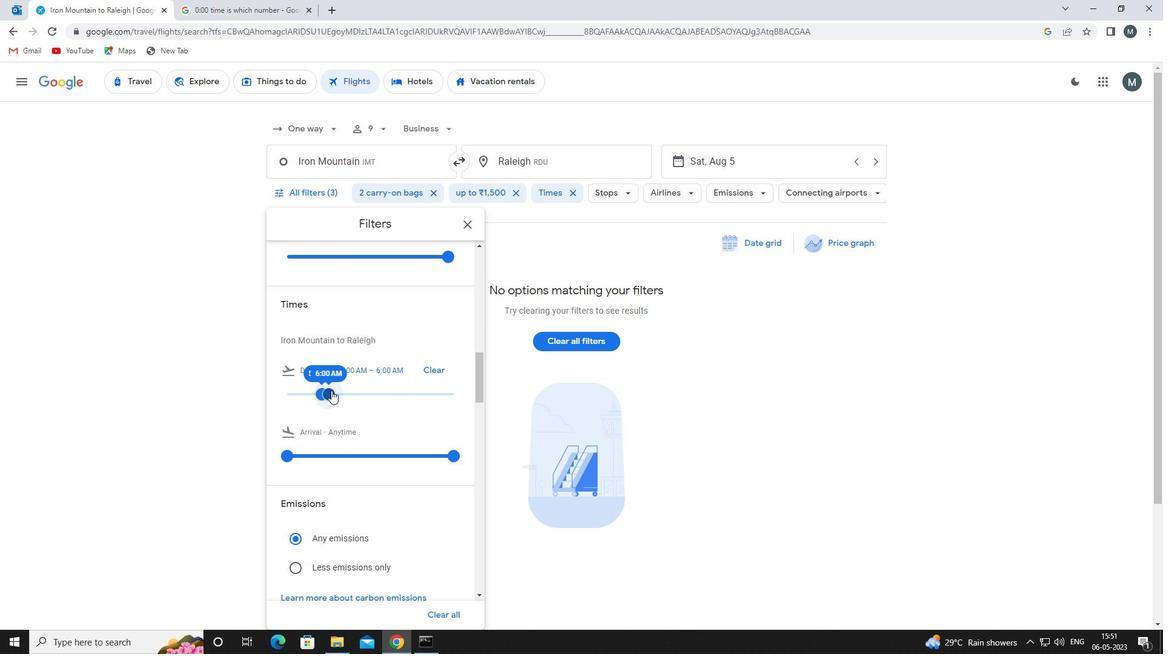 
Action: Mouse scrolled (332, 389) with delta (0, 0)
Screenshot: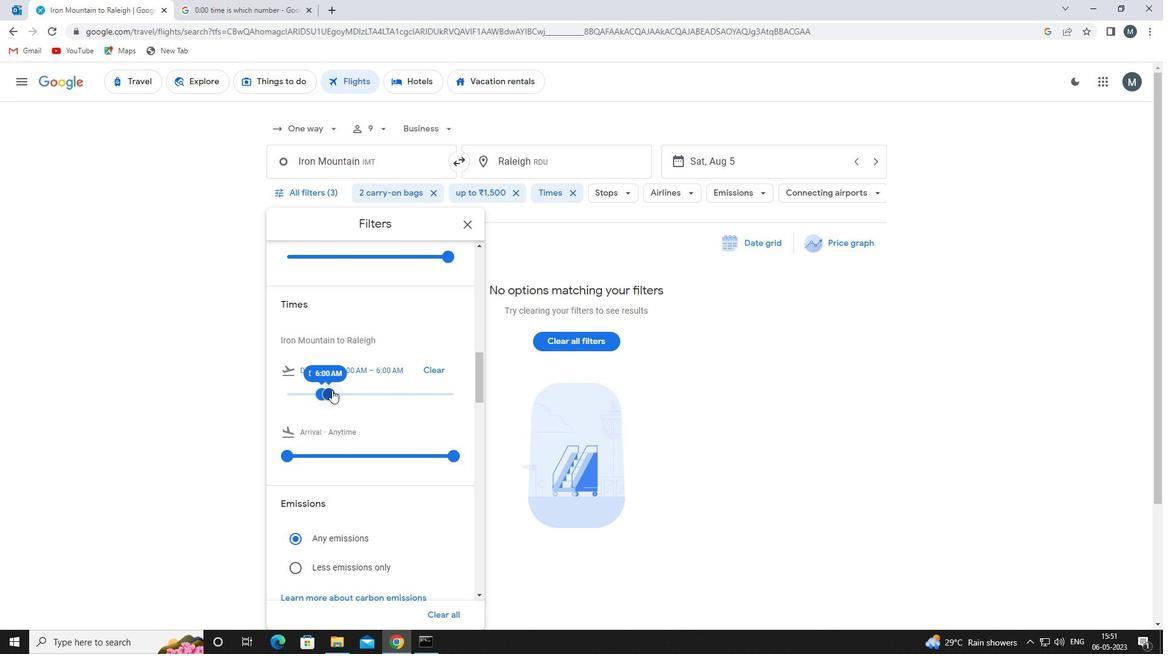 
Action: Mouse moved to (467, 221)
Screenshot: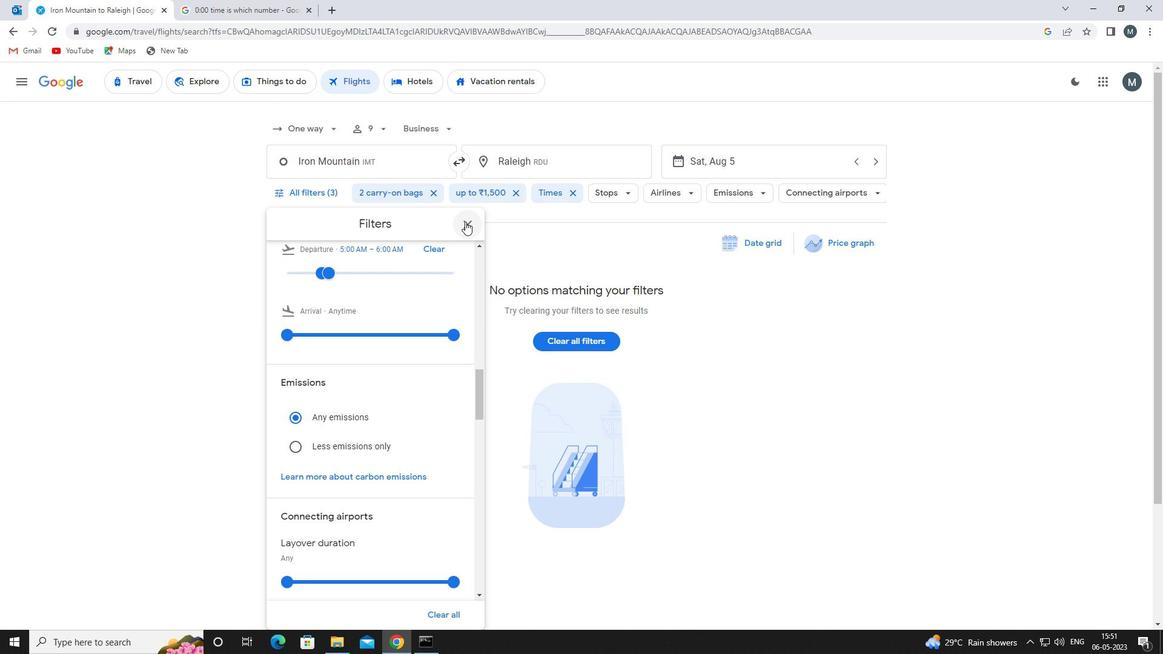 
Action: Mouse pressed left at (467, 221)
Screenshot: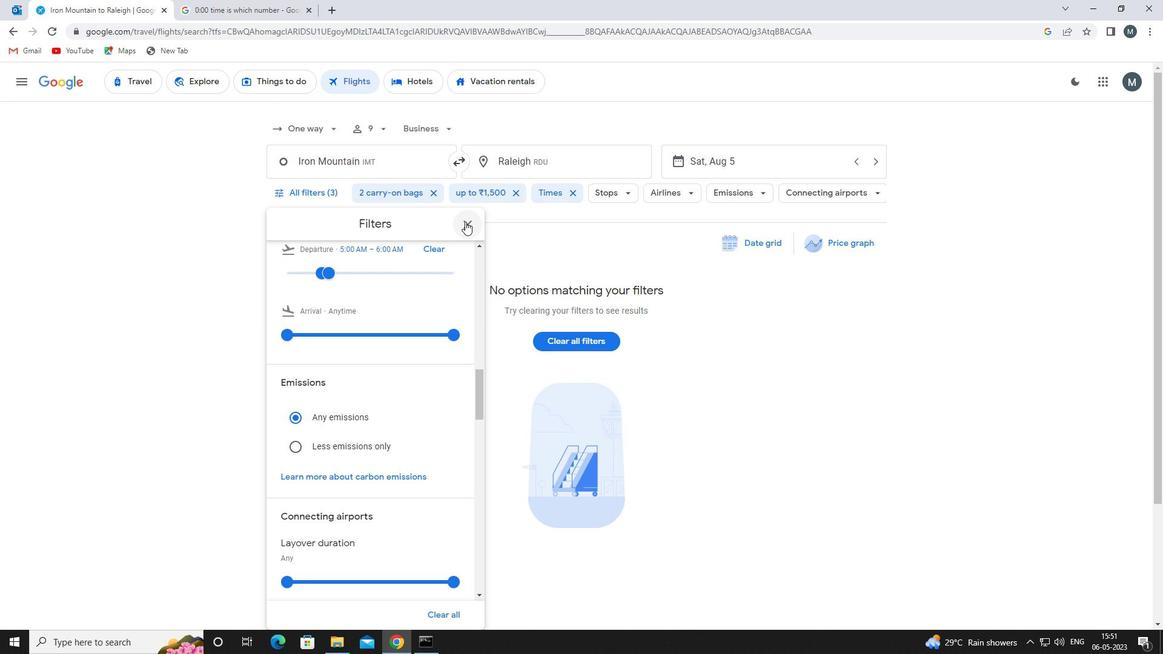 
Action: Mouse moved to (464, 221)
Screenshot: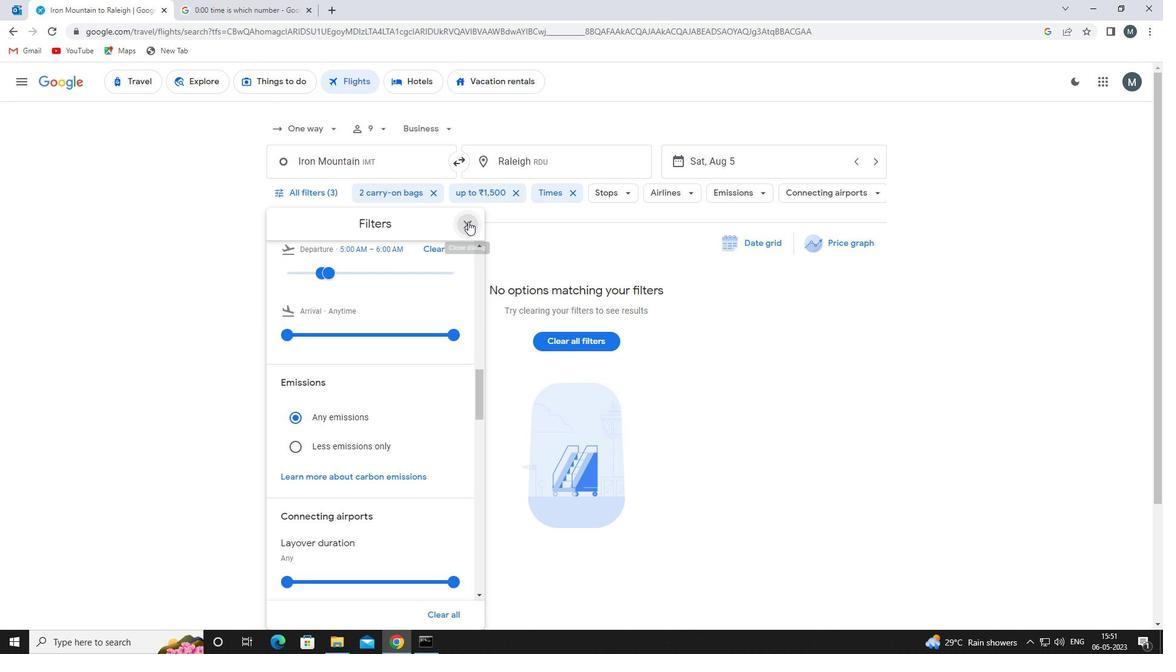 
